 Task: In the Contact  ArianaAllen@Outlook.com, Log Call and save with description: 'Engaged in a call with a potential client seeking a tailored solution.'; Select call outcome: 'Busy '; Select call Direction: Inbound; Add date: '25 July, 2023' and time 5:00:PM. Logged in from softage.1@softage.net
Action: Mouse moved to (107, 67)
Screenshot: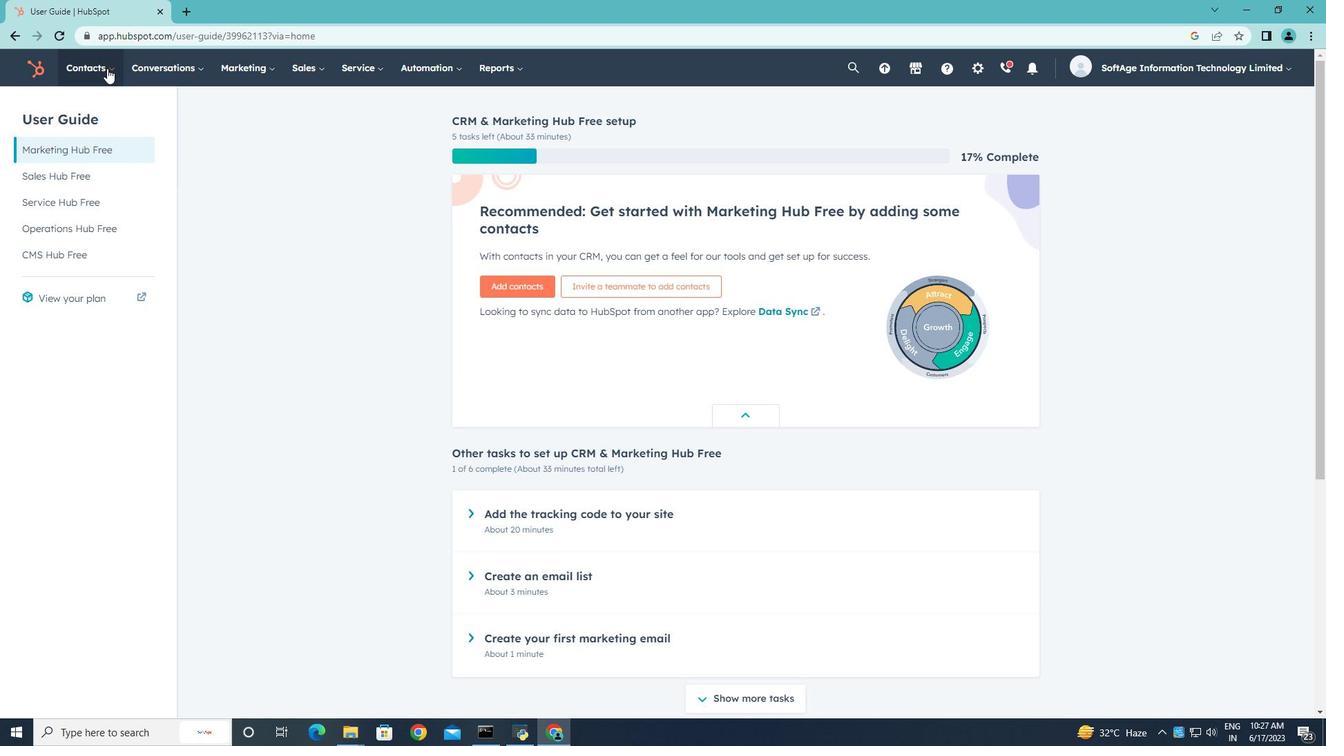 
Action: Mouse pressed left at (107, 67)
Screenshot: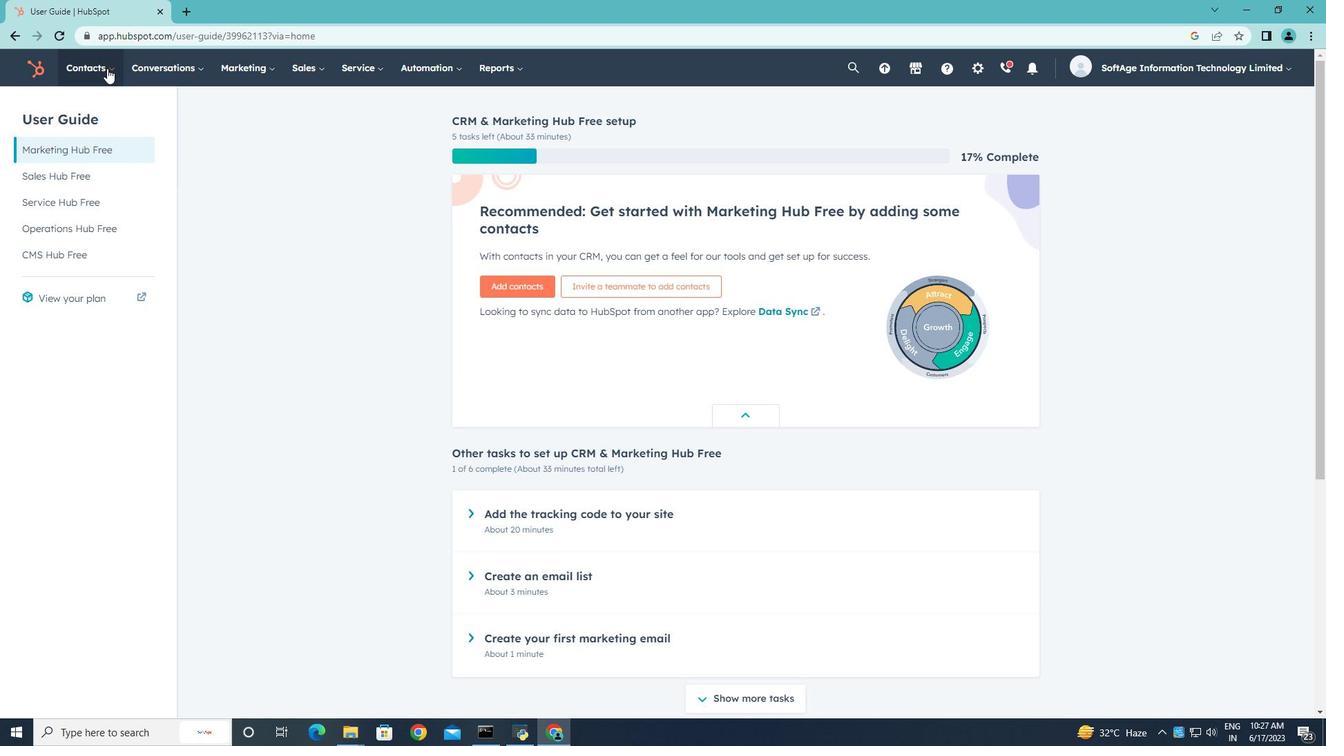 
Action: Mouse moved to (102, 105)
Screenshot: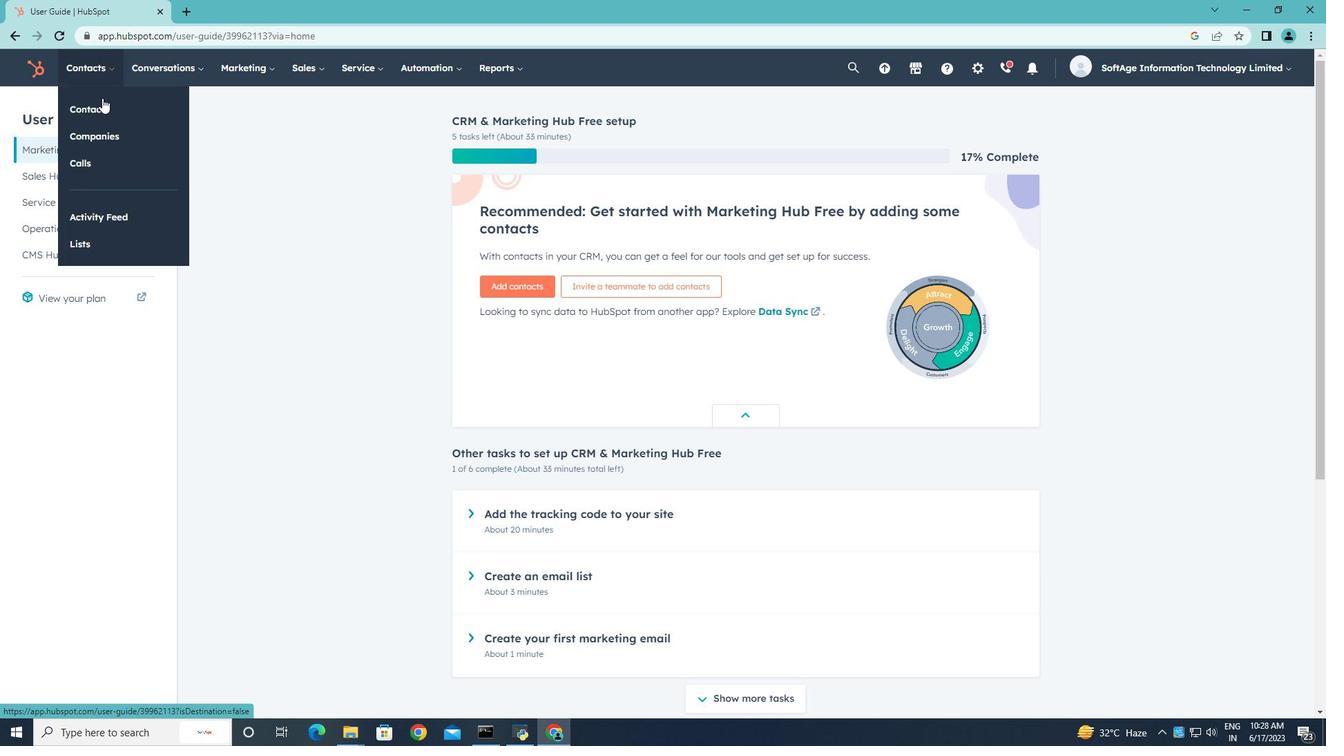 
Action: Mouse pressed left at (102, 105)
Screenshot: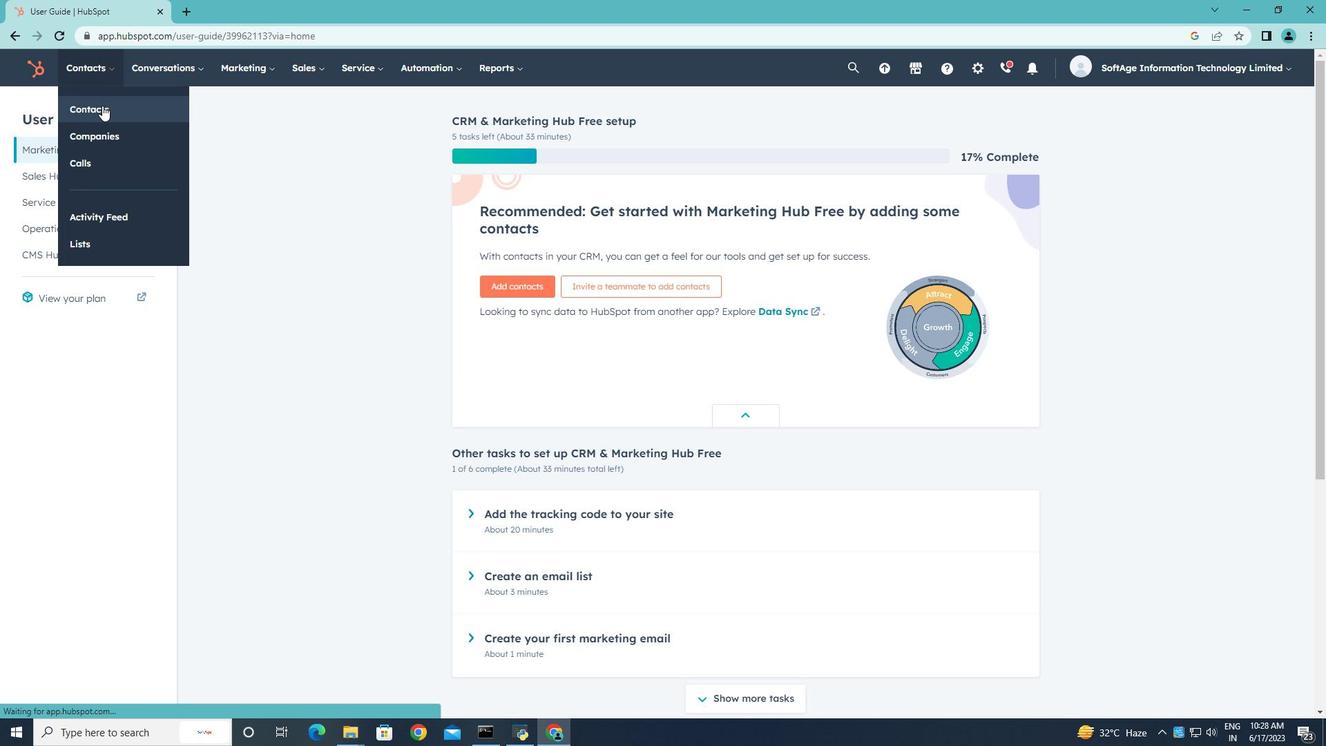 
Action: Mouse moved to (93, 225)
Screenshot: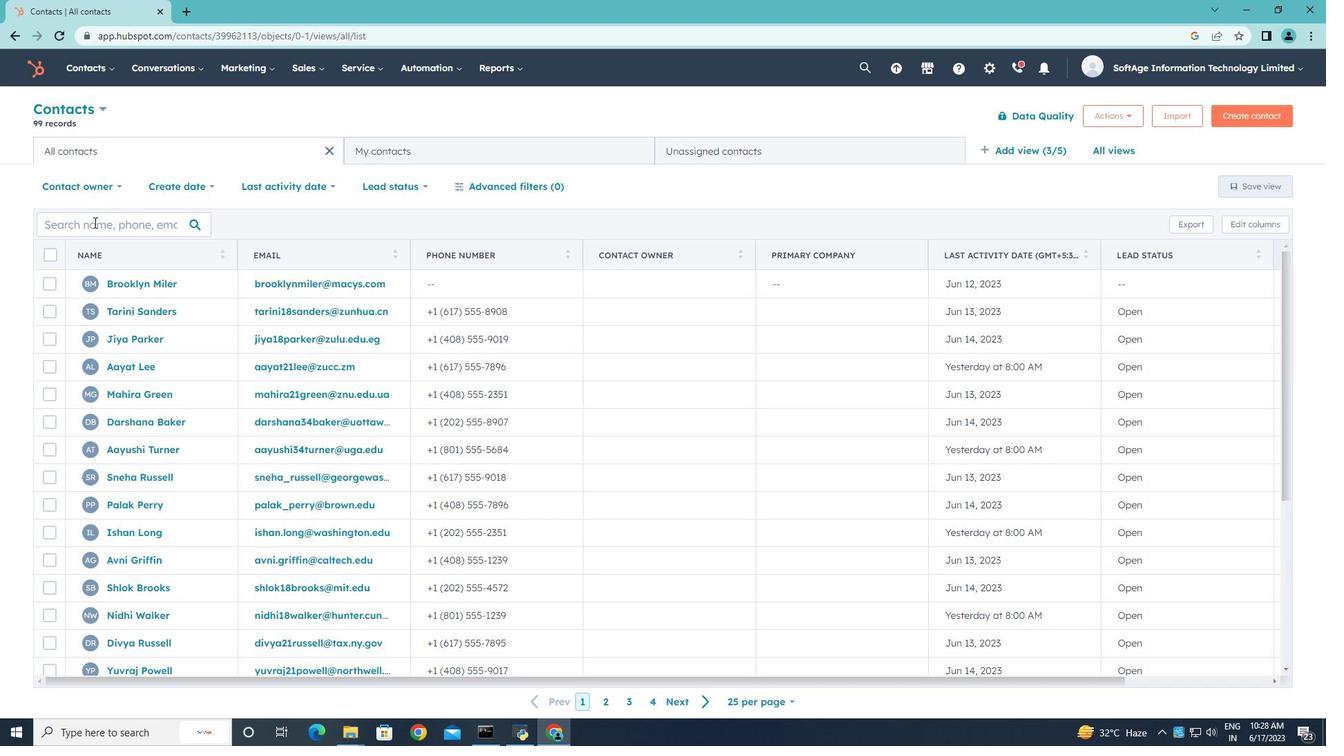 
Action: Mouse pressed left at (93, 225)
Screenshot: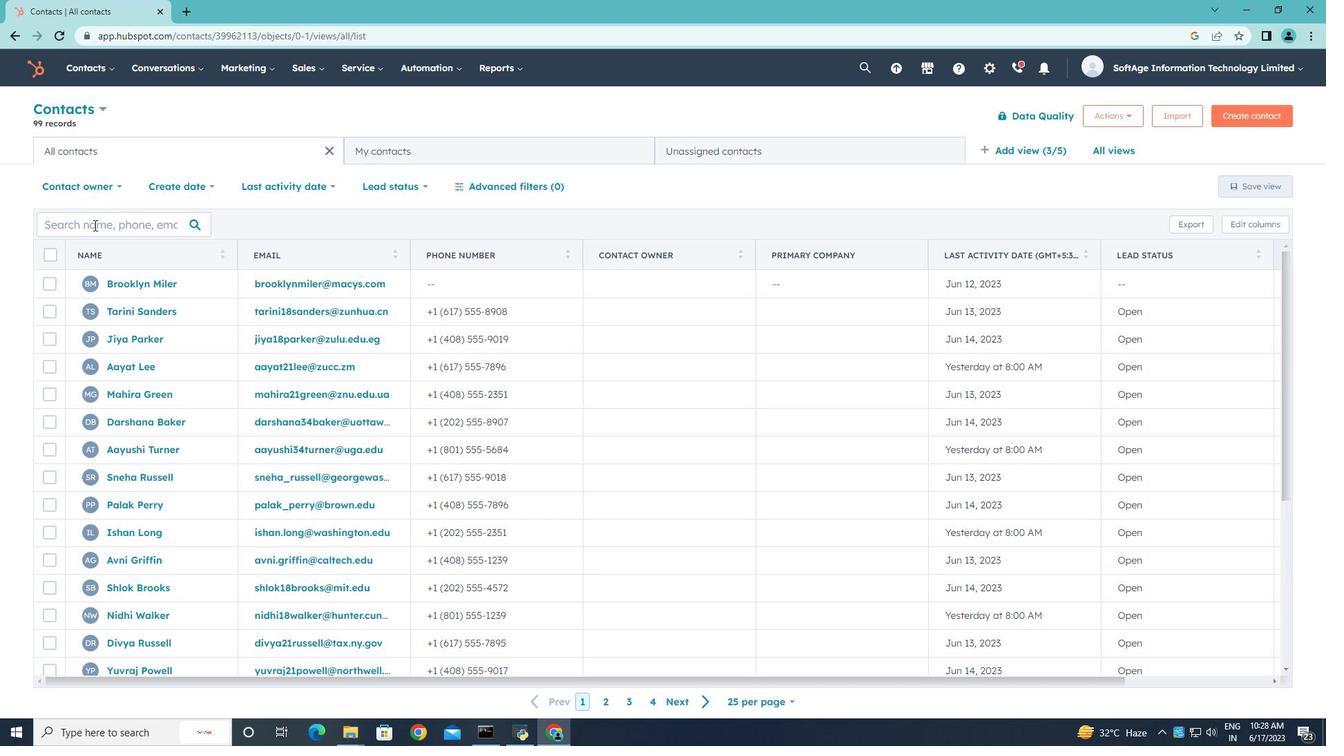 
Action: Key pressed <Key.shift>Ariana<Key.shift>Allen<Key.shift>@<Key.shift>Outlook.com
Screenshot: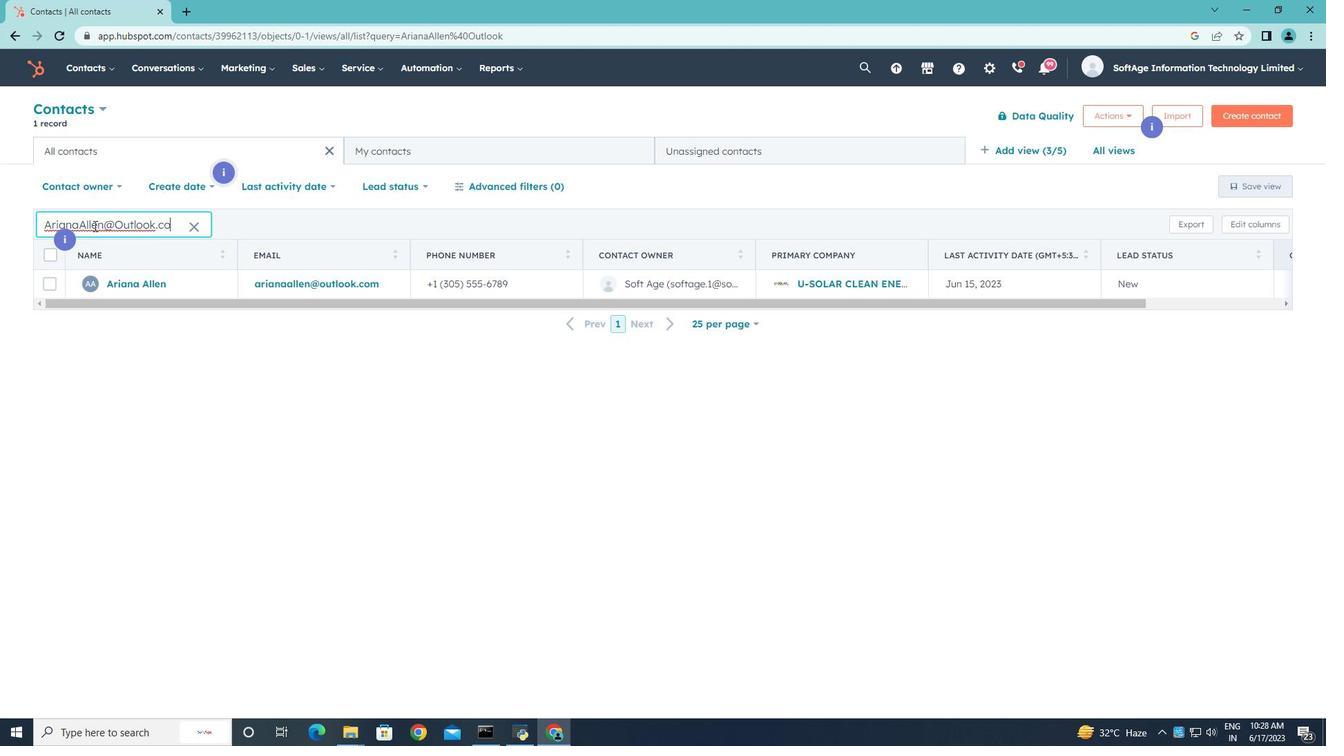 
Action: Mouse moved to (134, 281)
Screenshot: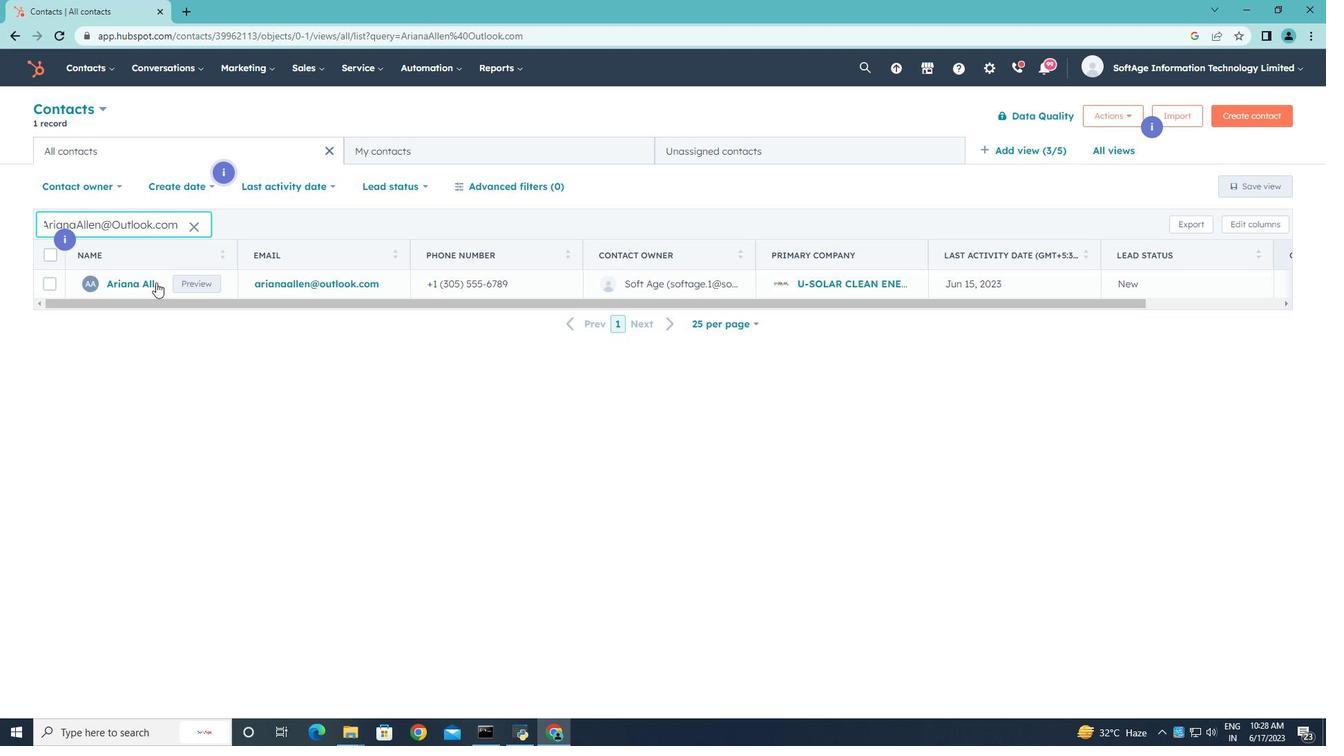 
Action: Mouse pressed left at (134, 281)
Screenshot: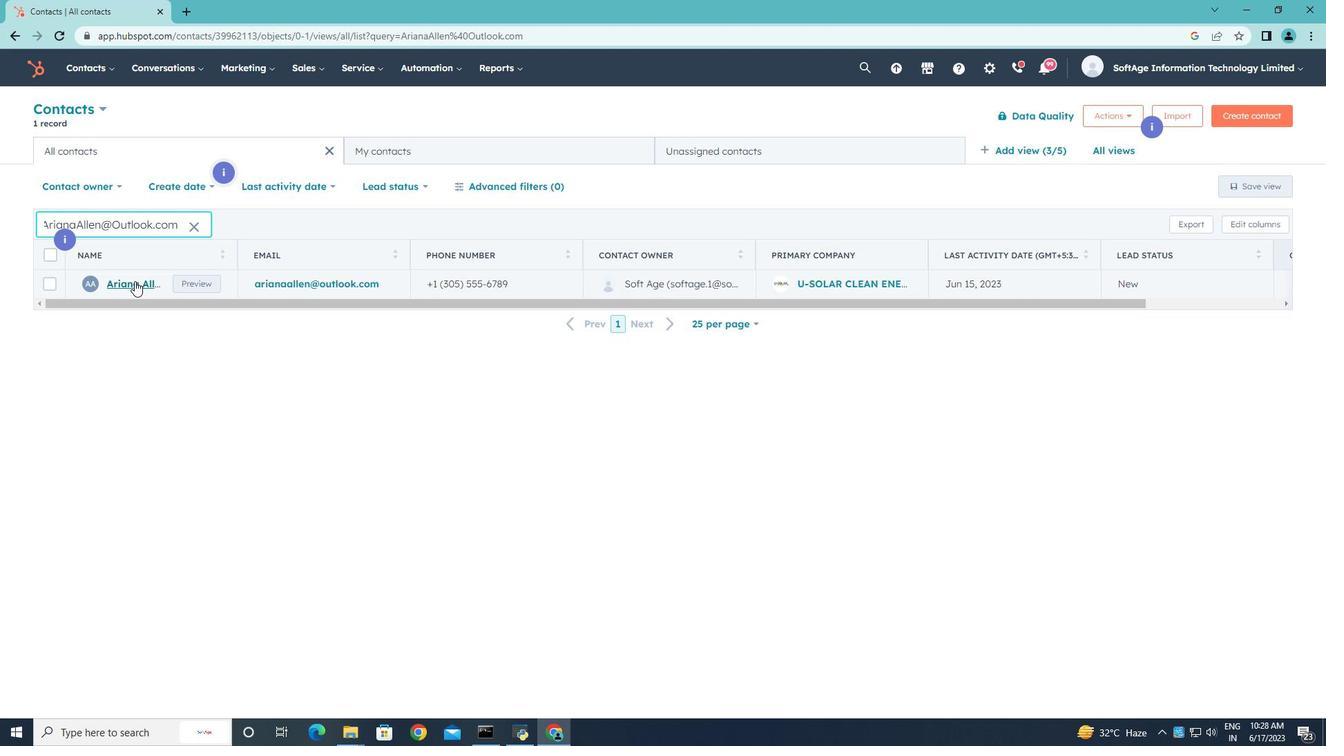 
Action: Mouse moved to (265, 247)
Screenshot: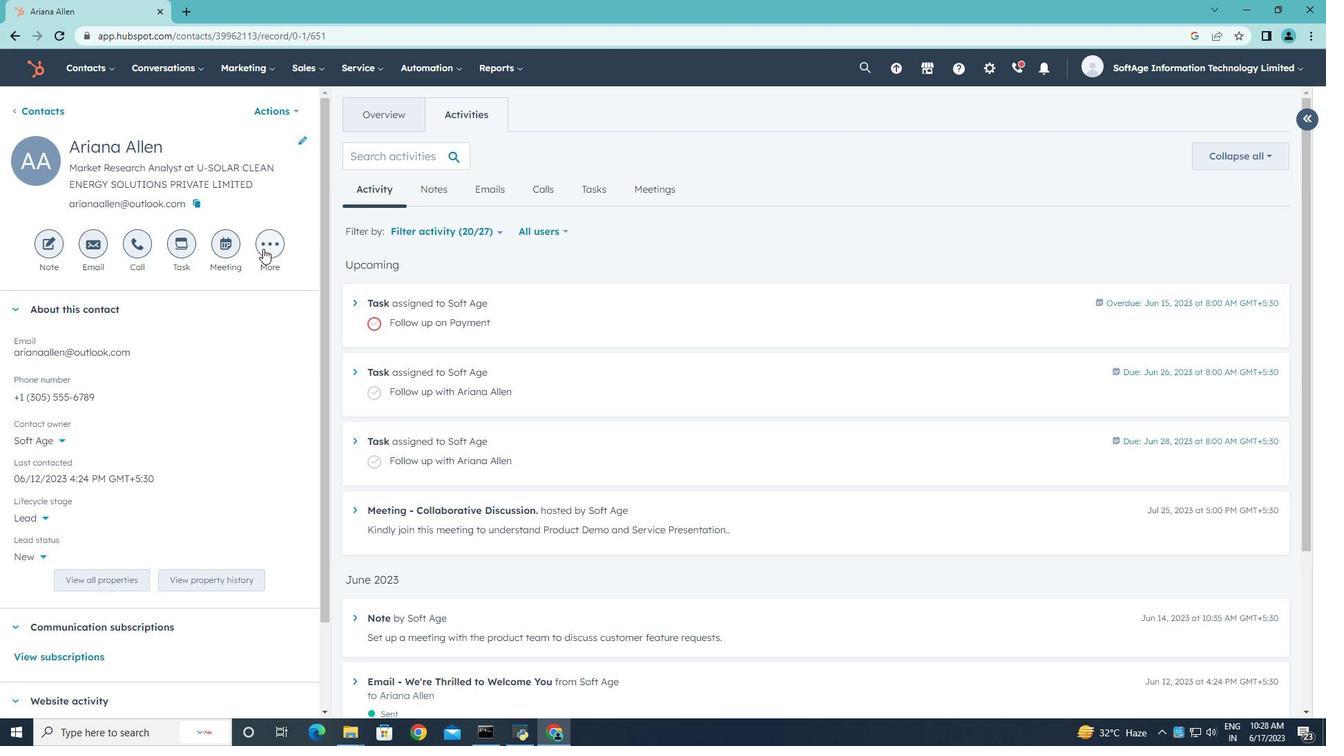 
Action: Mouse pressed left at (265, 247)
Screenshot: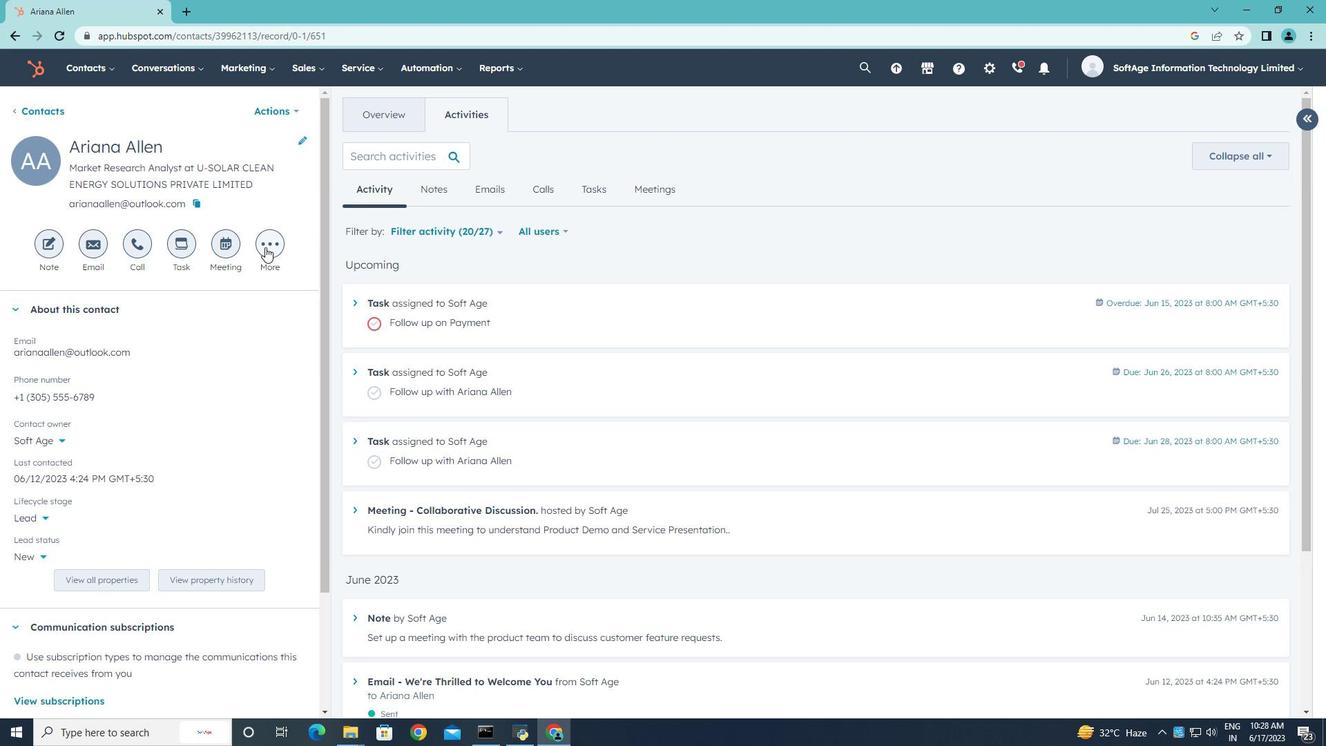 
Action: Mouse moved to (245, 361)
Screenshot: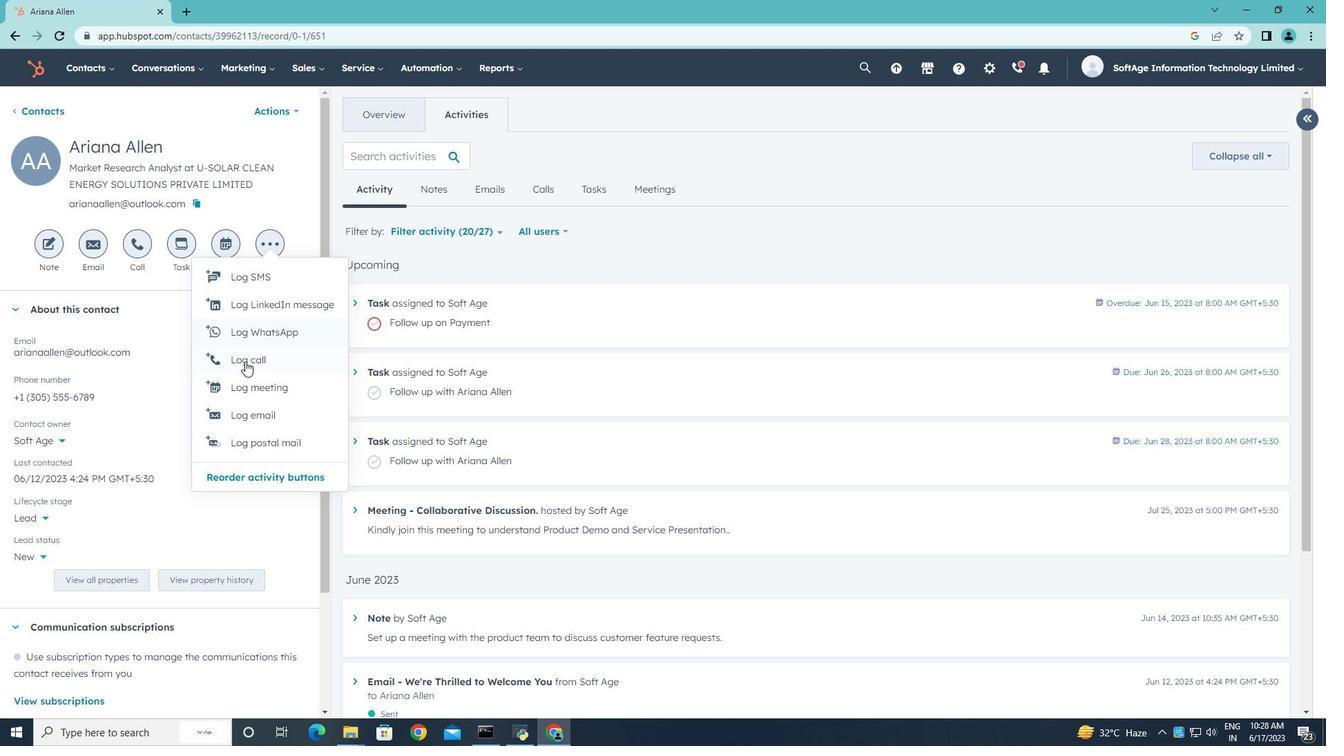
Action: Mouse pressed left at (245, 361)
Screenshot: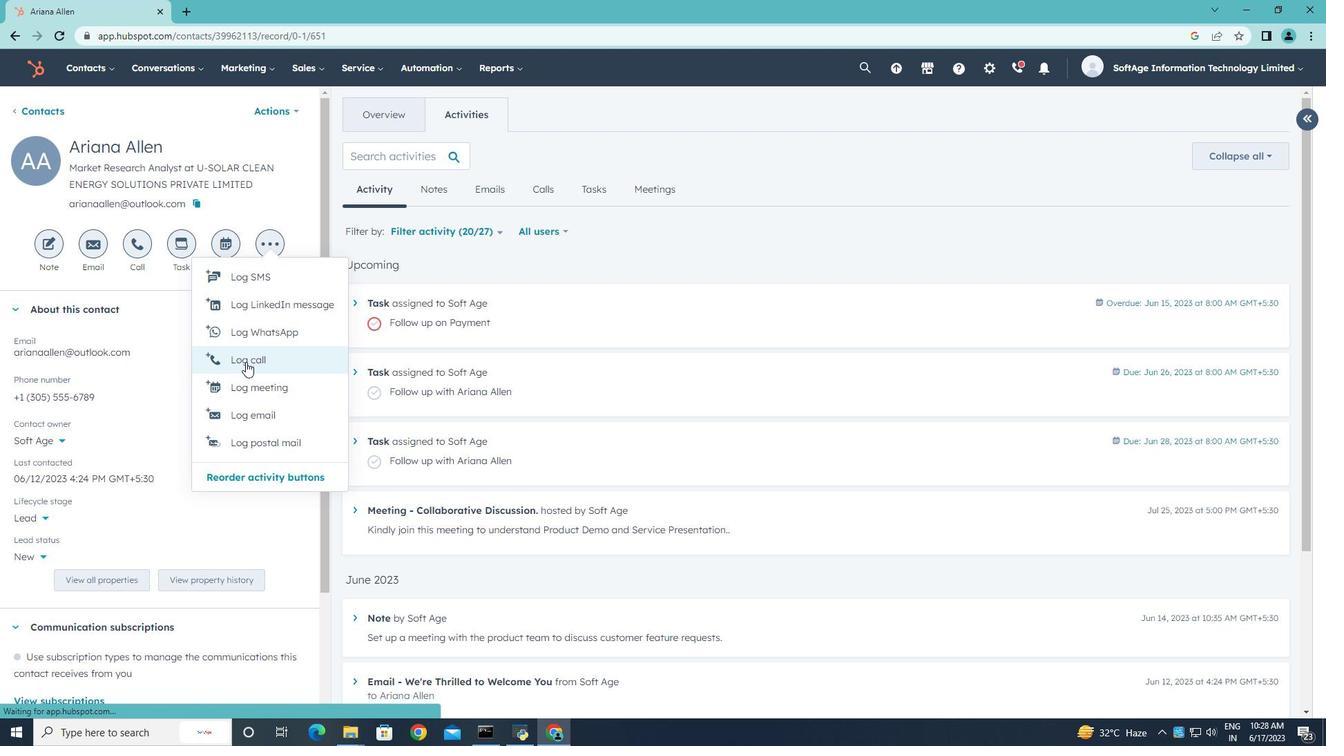 
Action: Key pressed <Key.shift>Engages<Key.backspace>d<Key.space>in<Key.space>a<Key.space>call<Key.space>with<Key.space>a<Key.space>potential<Key.space>client<Key.space>seeking<Key.space>a<Key.space>tailored<Key.space>solution.
Screenshot: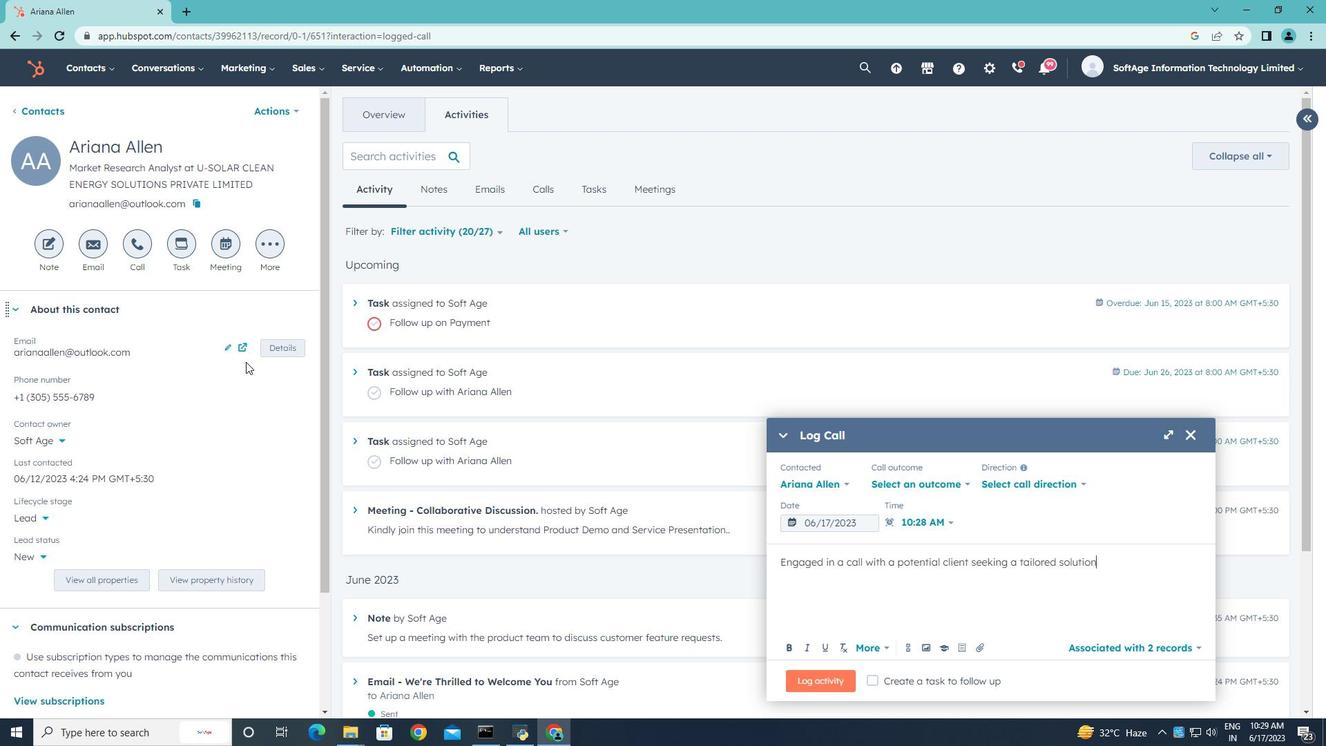 
Action: Mouse moved to (967, 484)
Screenshot: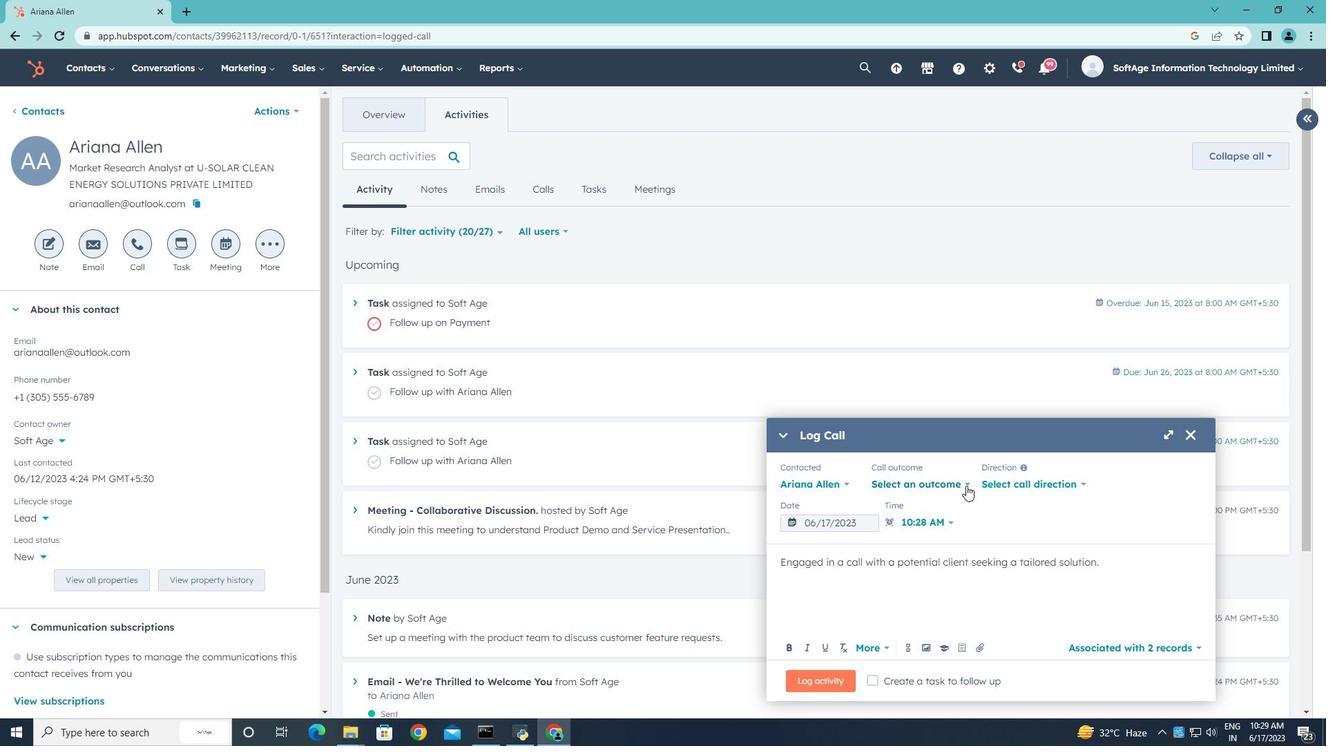 
Action: Mouse pressed left at (967, 484)
Screenshot: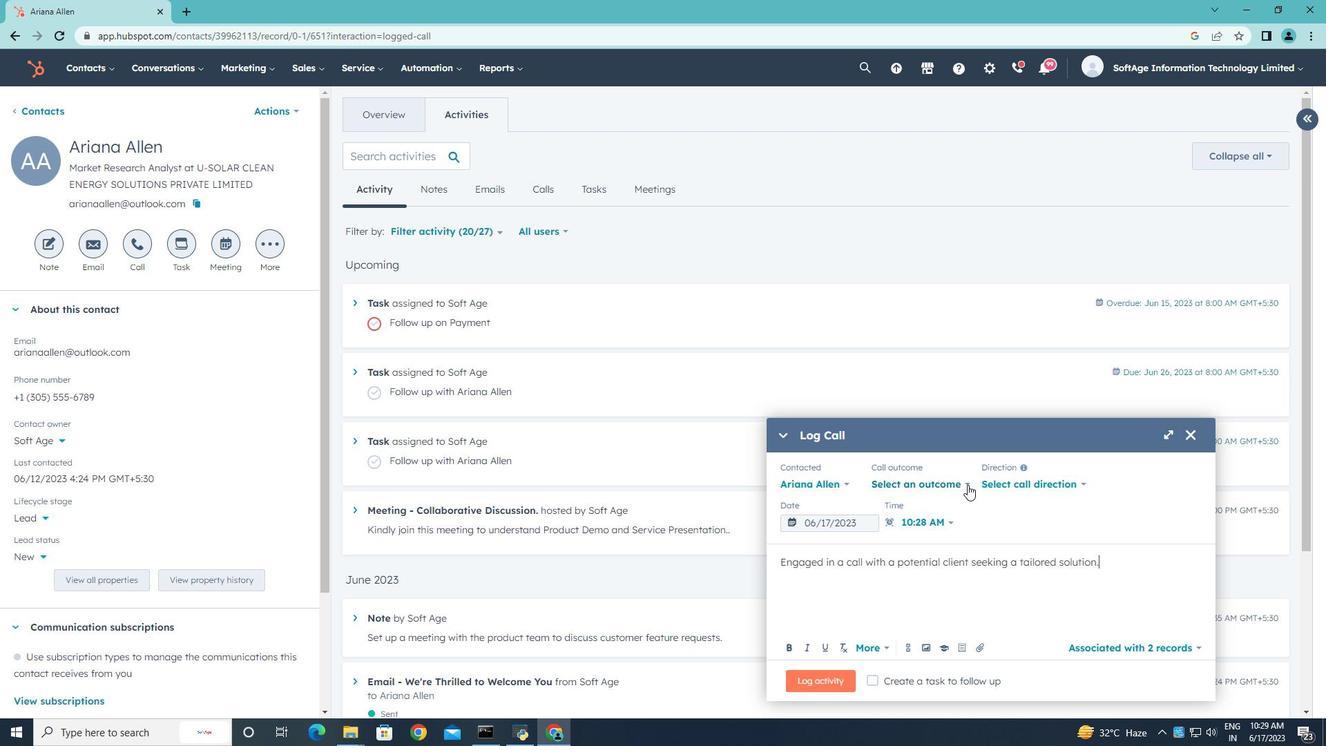 
Action: Mouse moved to (943, 523)
Screenshot: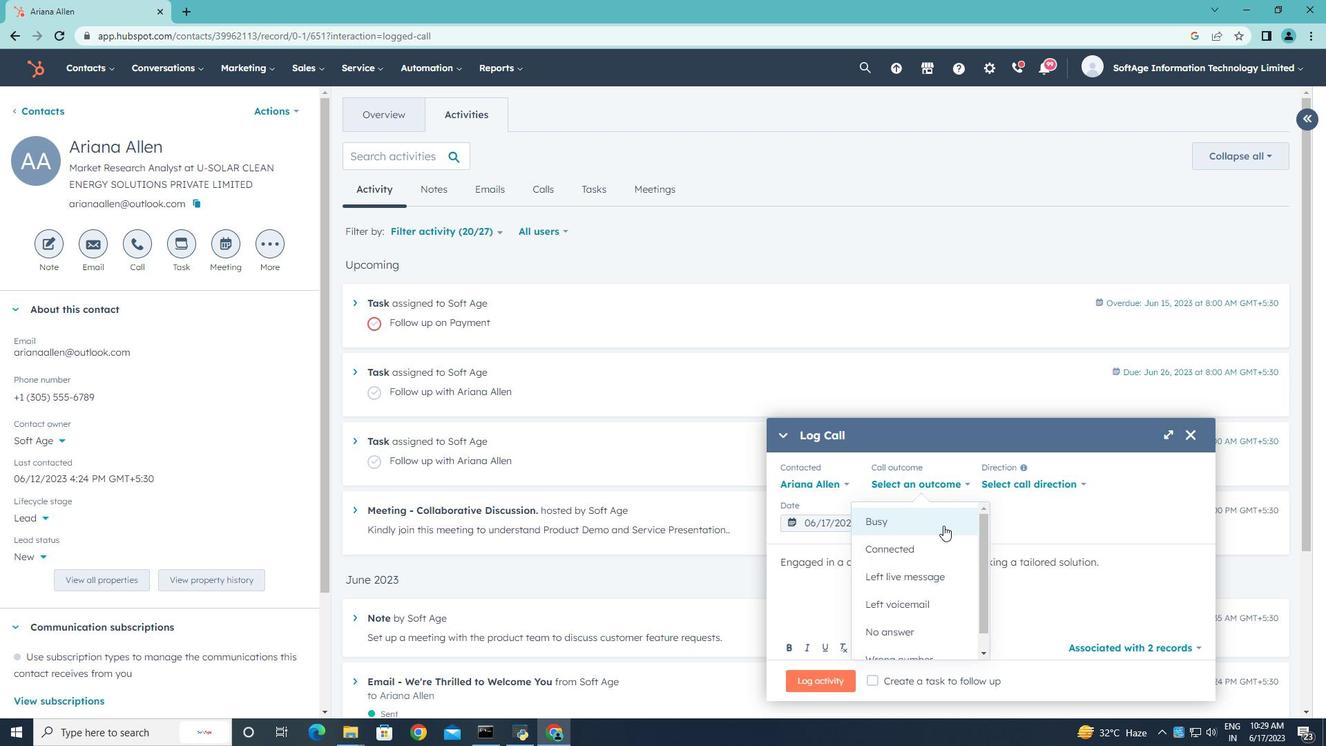 
Action: Mouse pressed left at (943, 523)
Screenshot: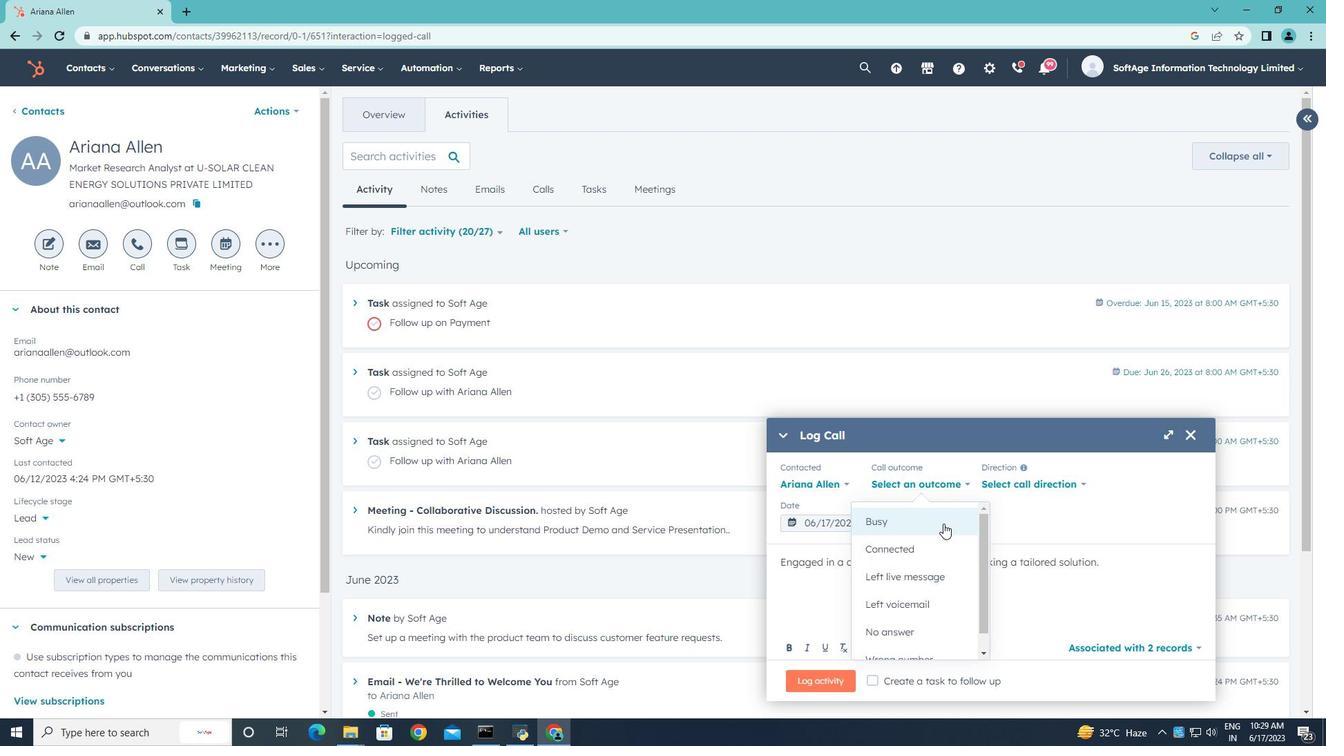 
Action: Mouse moved to (1014, 484)
Screenshot: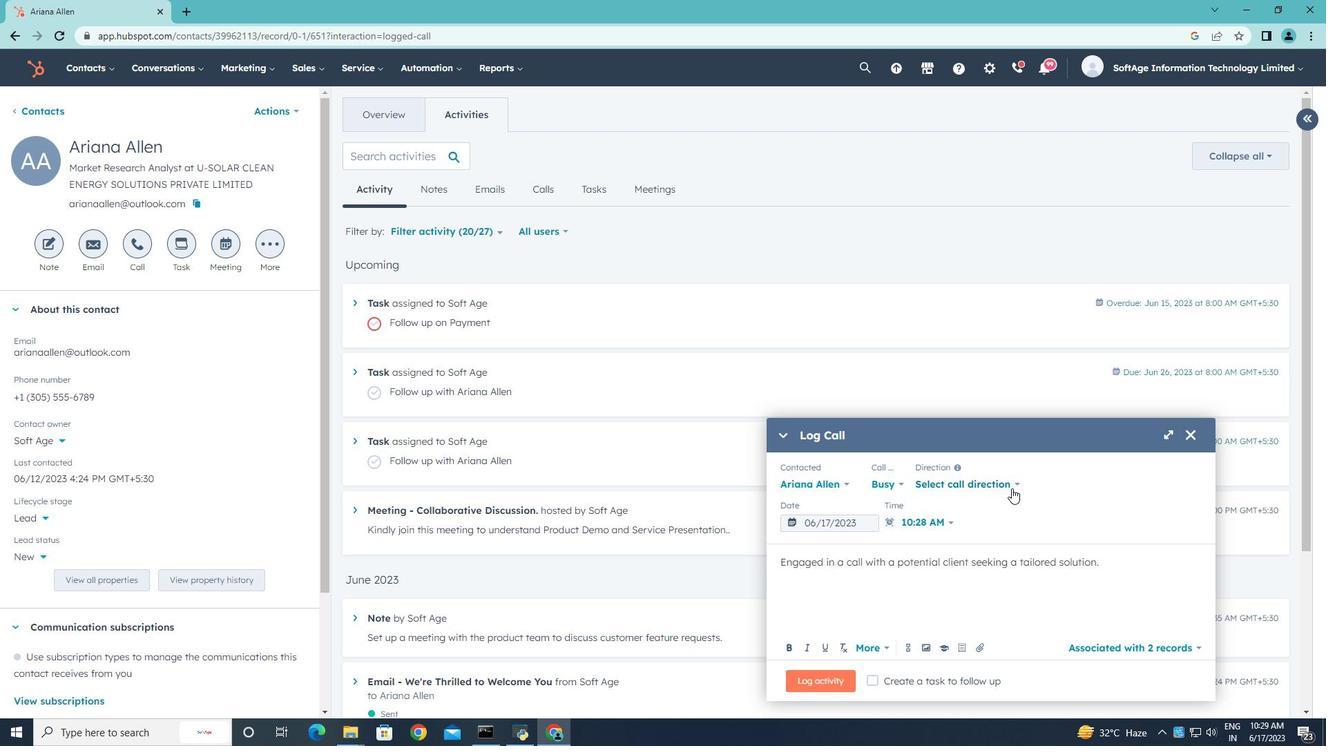 
Action: Mouse pressed left at (1014, 484)
Screenshot: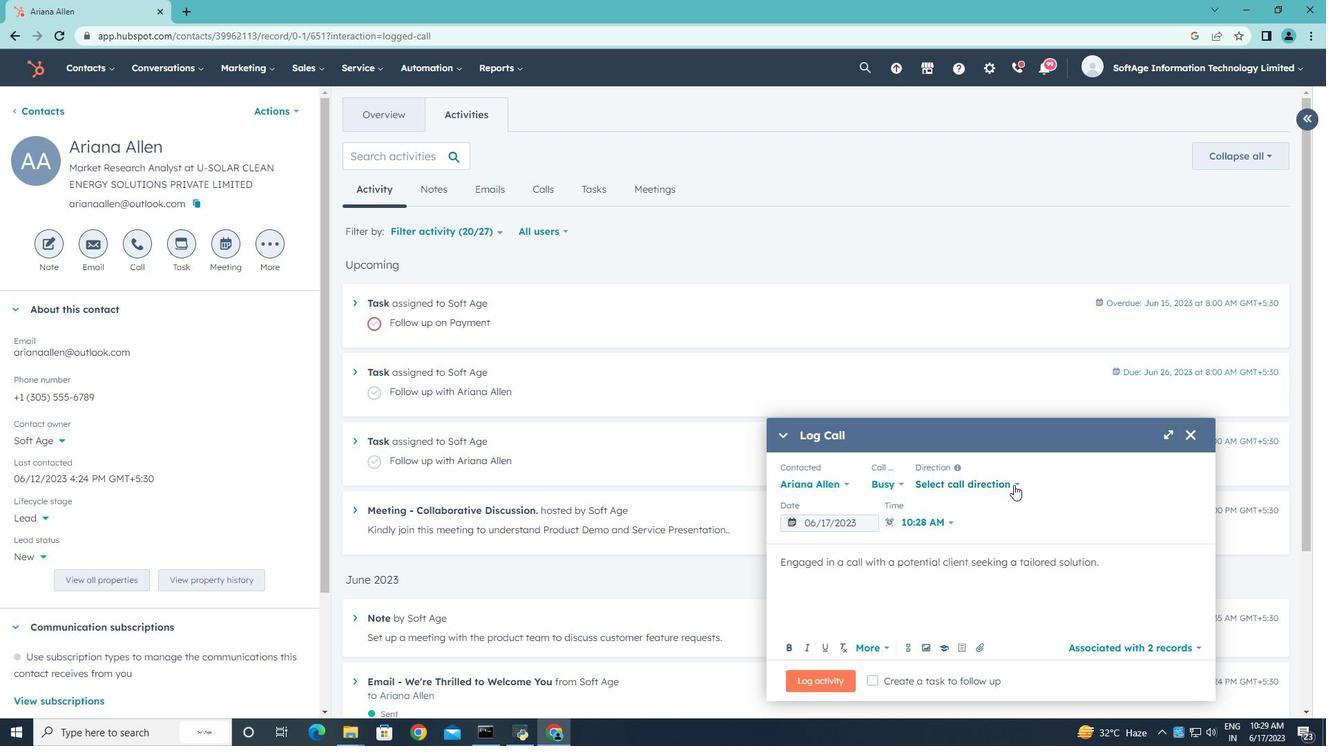 
Action: Mouse moved to (983, 520)
Screenshot: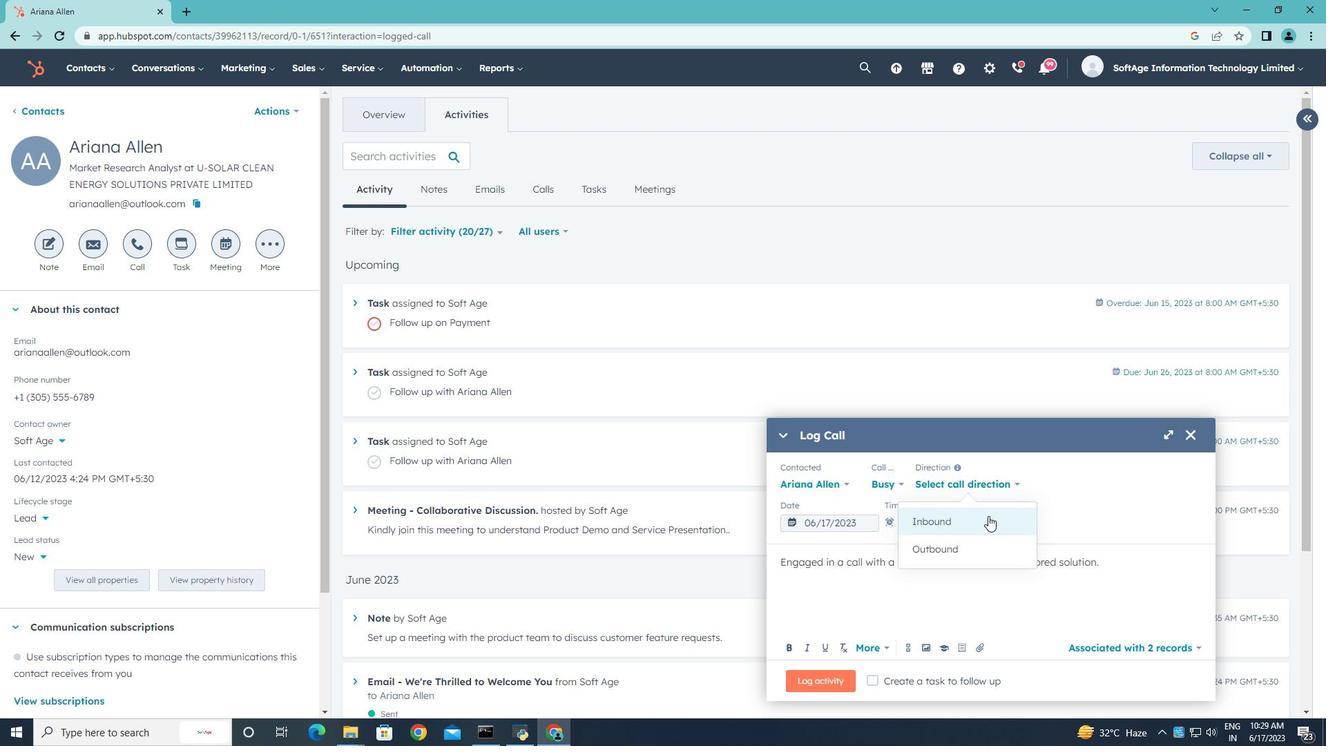 
Action: Mouse pressed left at (983, 520)
Screenshot: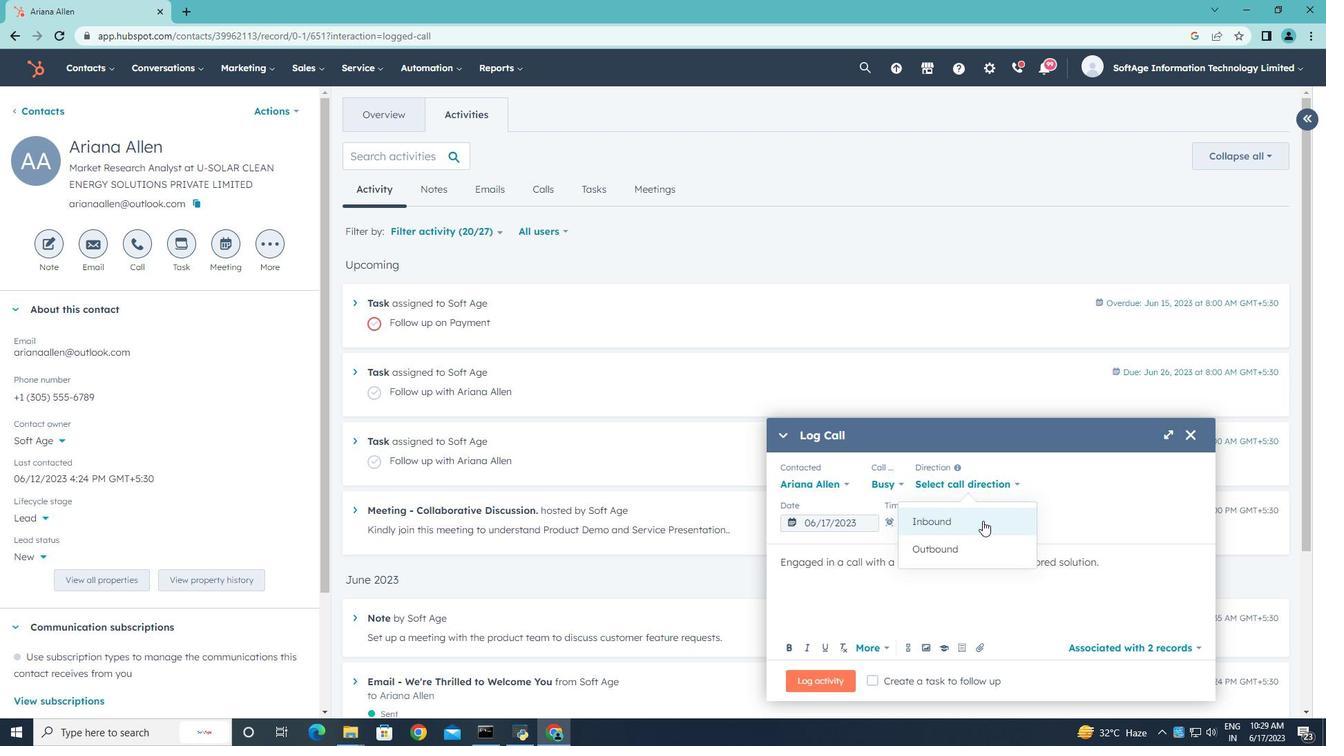 
Action: Mouse moved to (1075, 485)
Screenshot: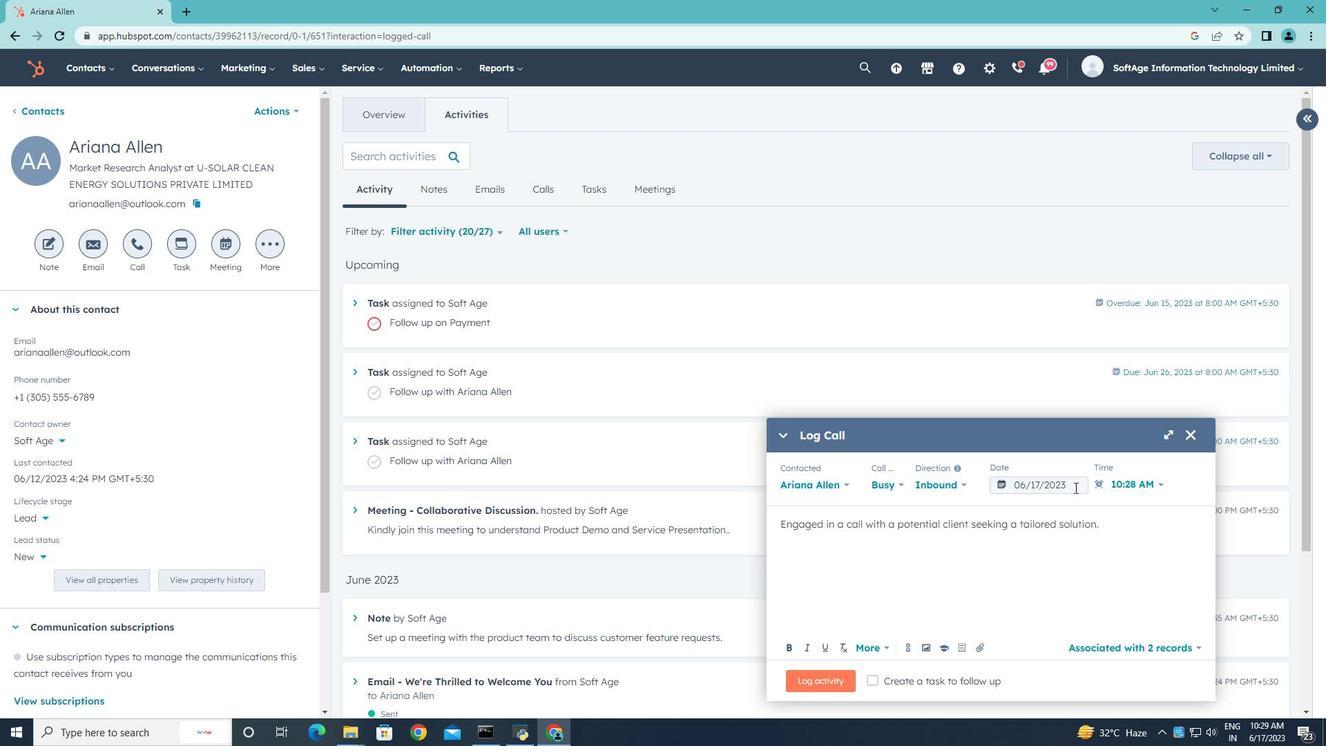 
Action: Mouse pressed left at (1075, 485)
Screenshot: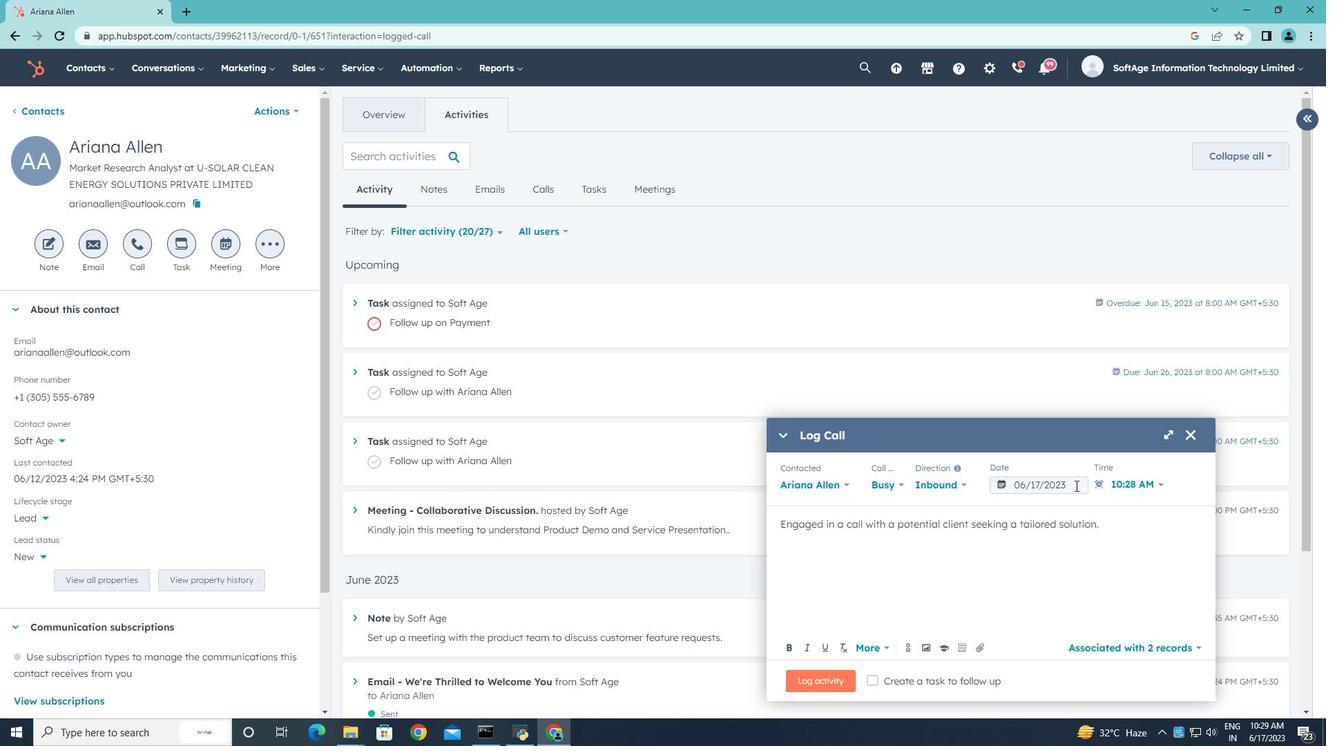 
Action: Mouse moved to (1171, 263)
Screenshot: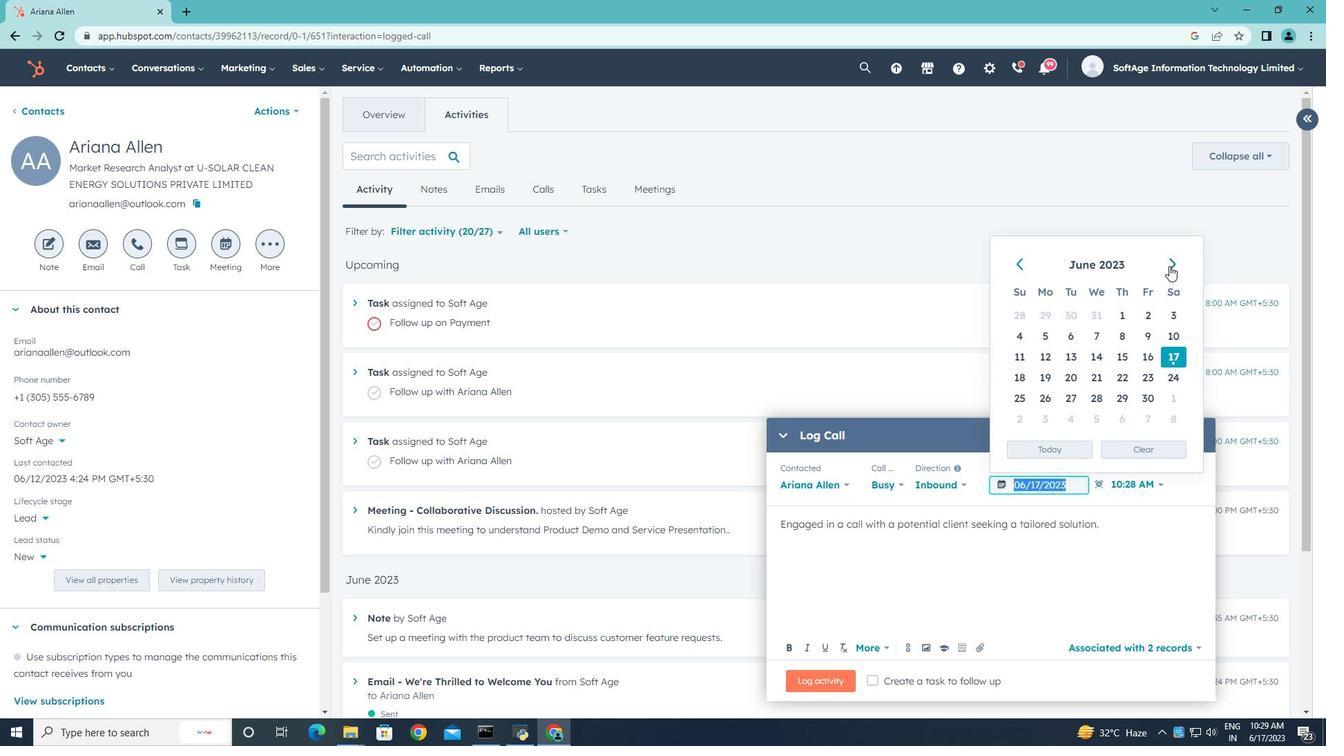 
Action: Mouse pressed left at (1171, 263)
Screenshot: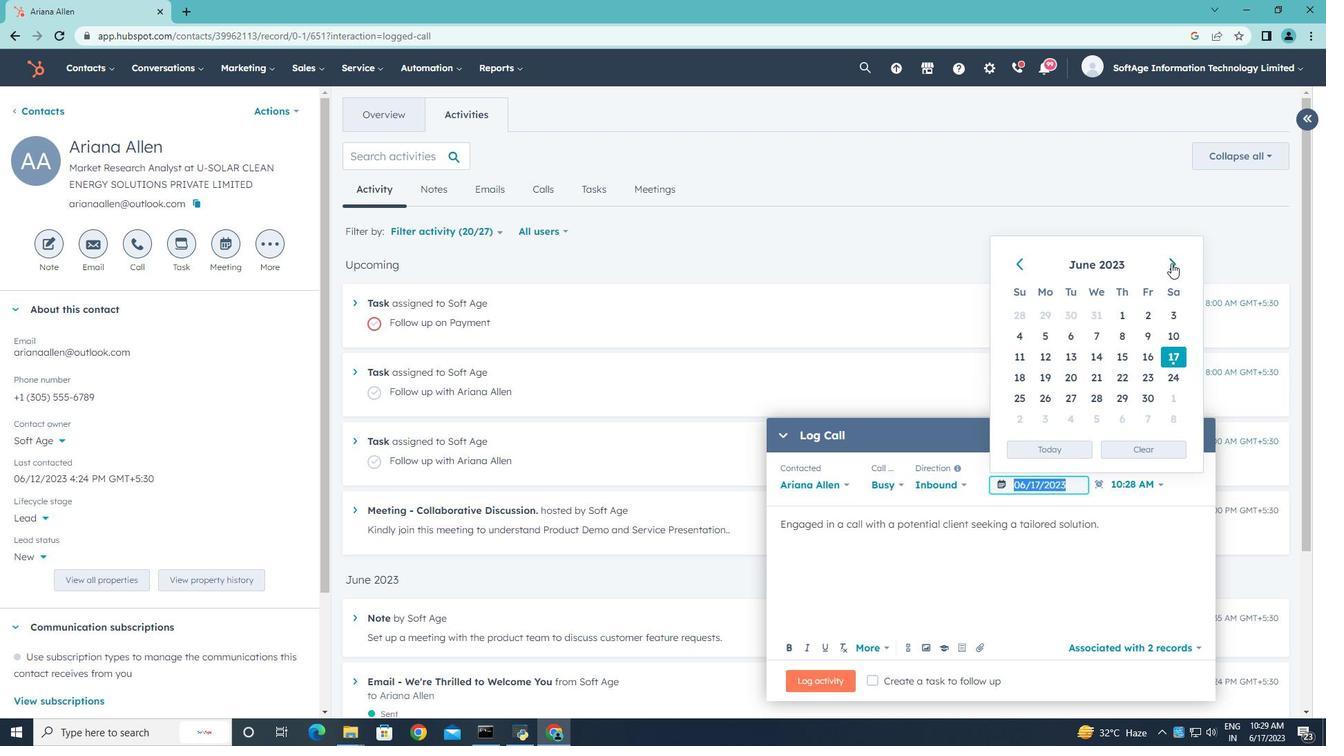 
Action: Mouse moved to (1068, 396)
Screenshot: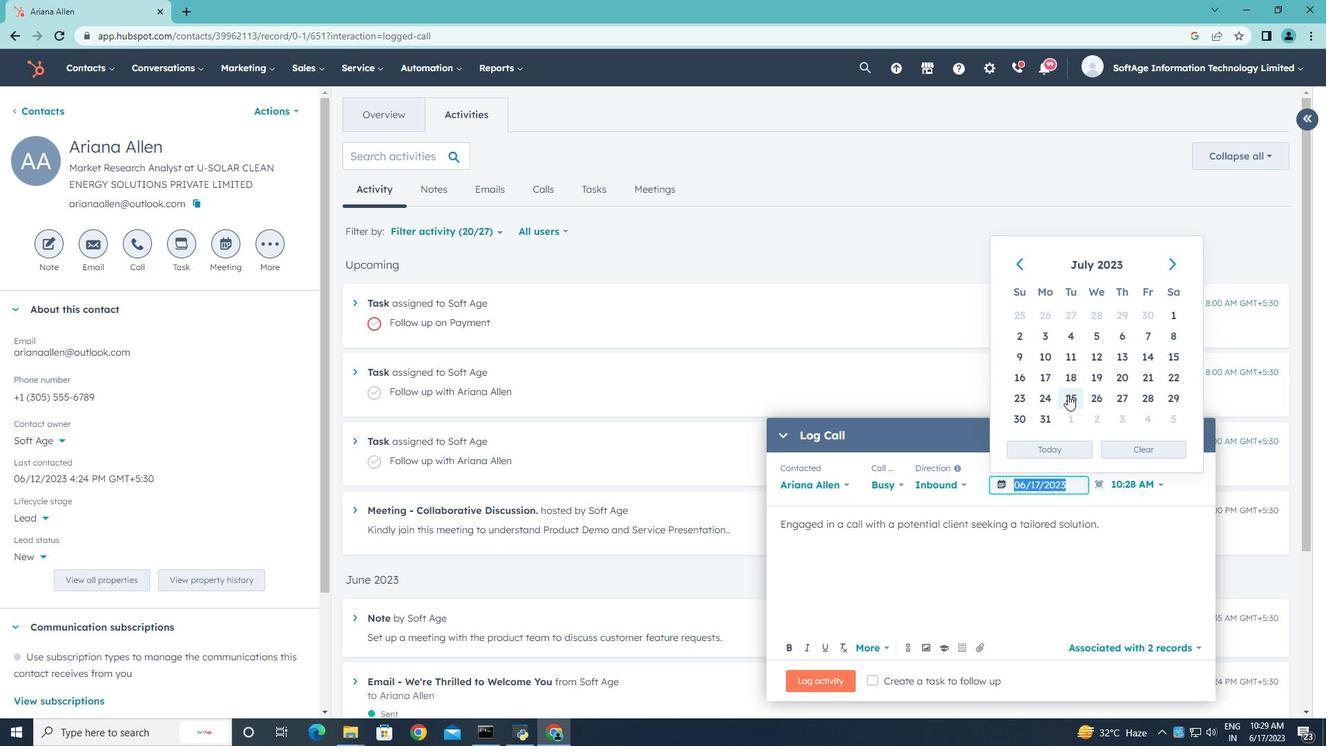 
Action: Mouse pressed left at (1068, 396)
Screenshot: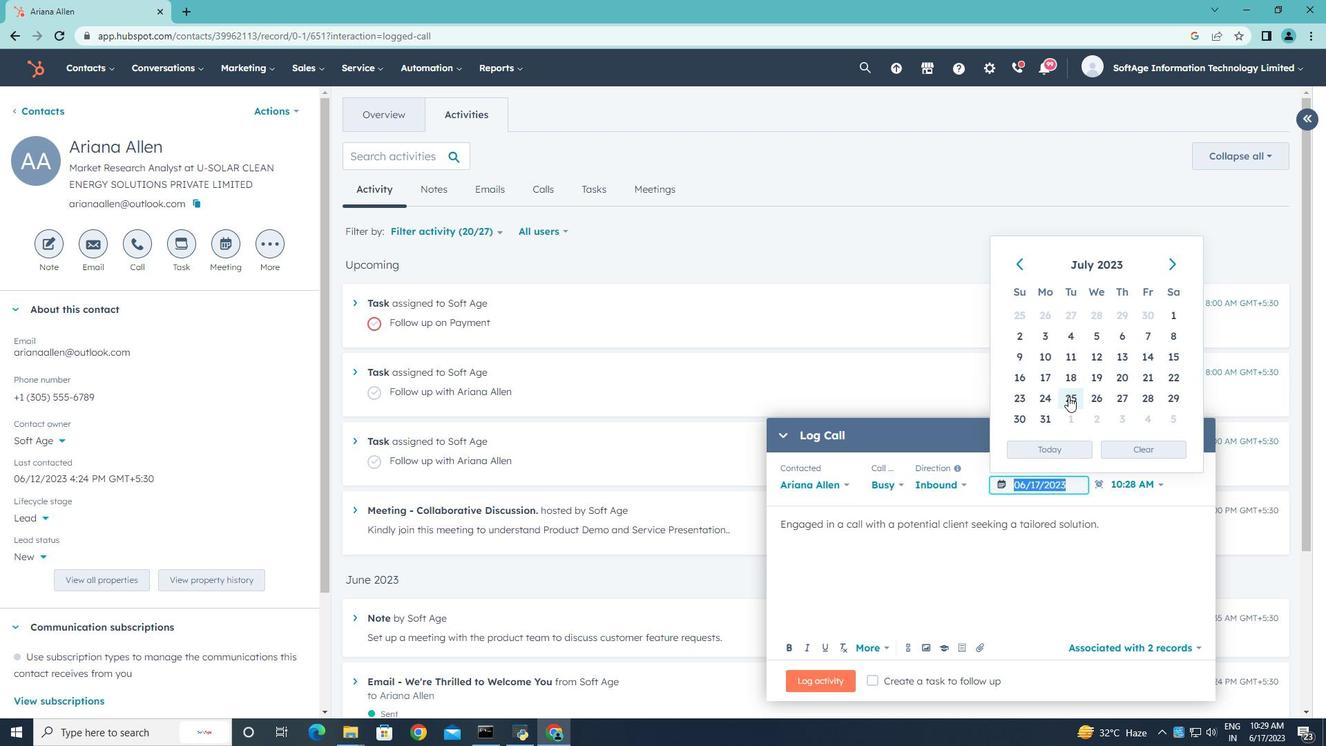
Action: Mouse moved to (1160, 484)
Screenshot: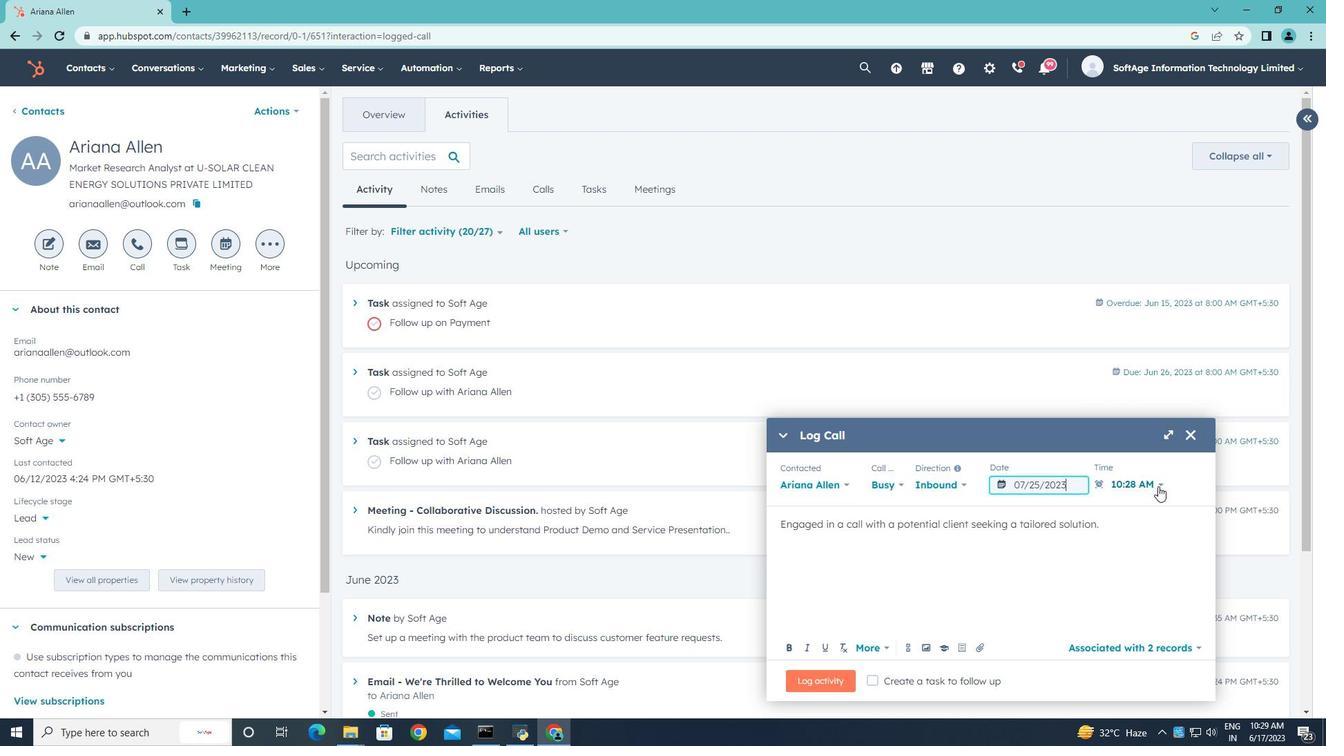 
Action: Mouse pressed left at (1160, 484)
Screenshot: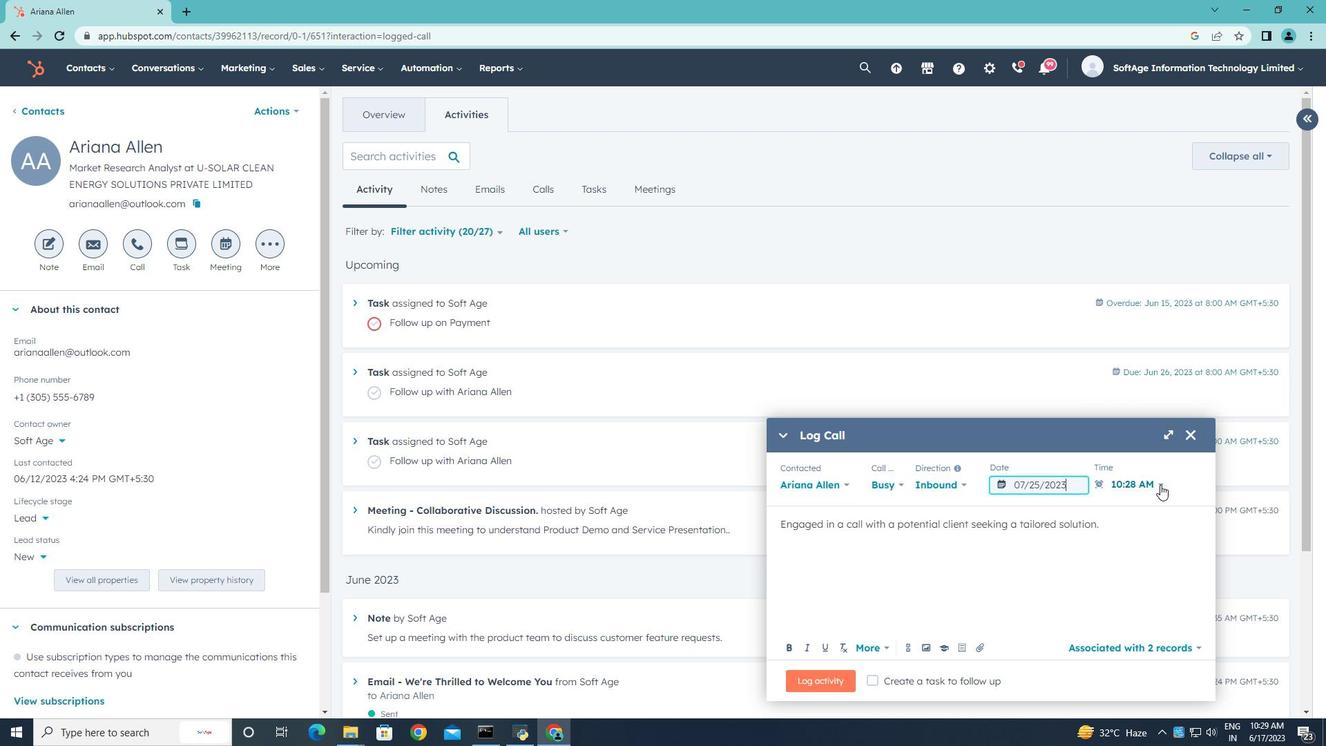 
Action: Mouse moved to (1143, 554)
Screenshot: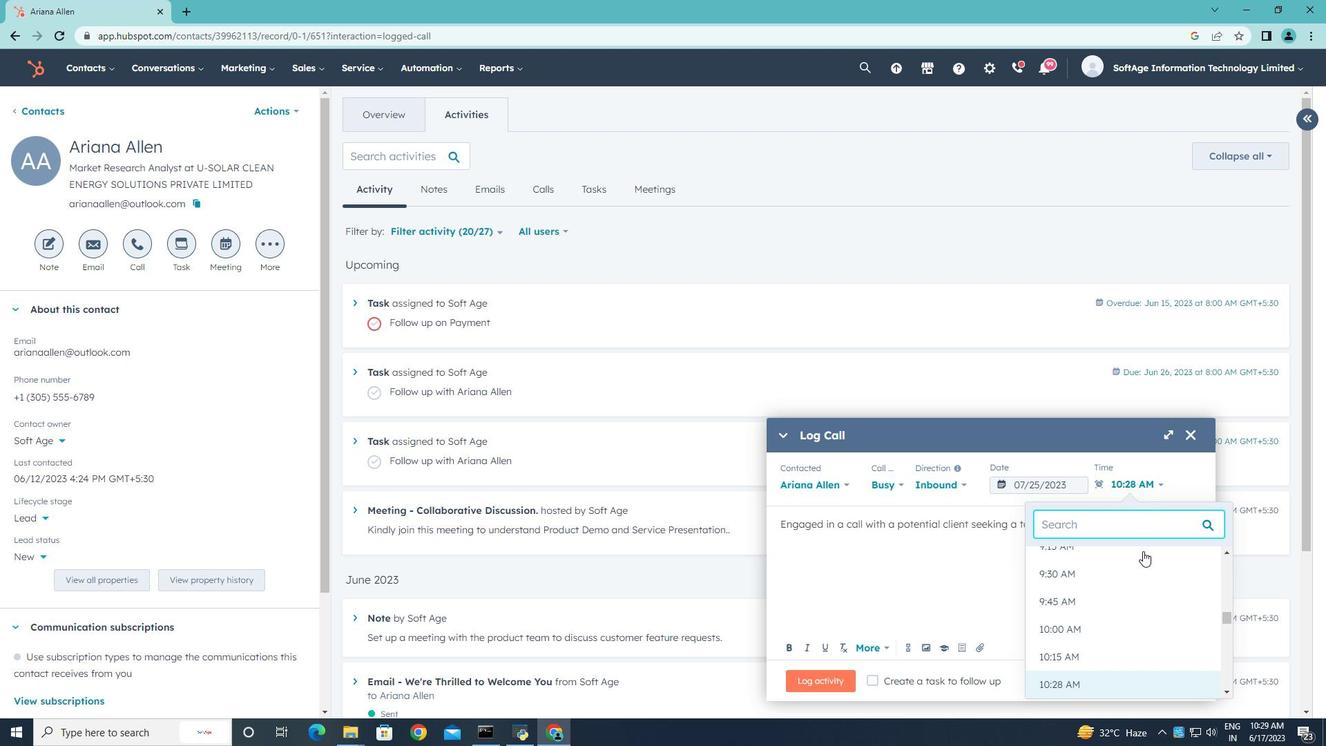 
Action: Mouse scrolled (1143, 553) with delta (0, 0)
Screenshot: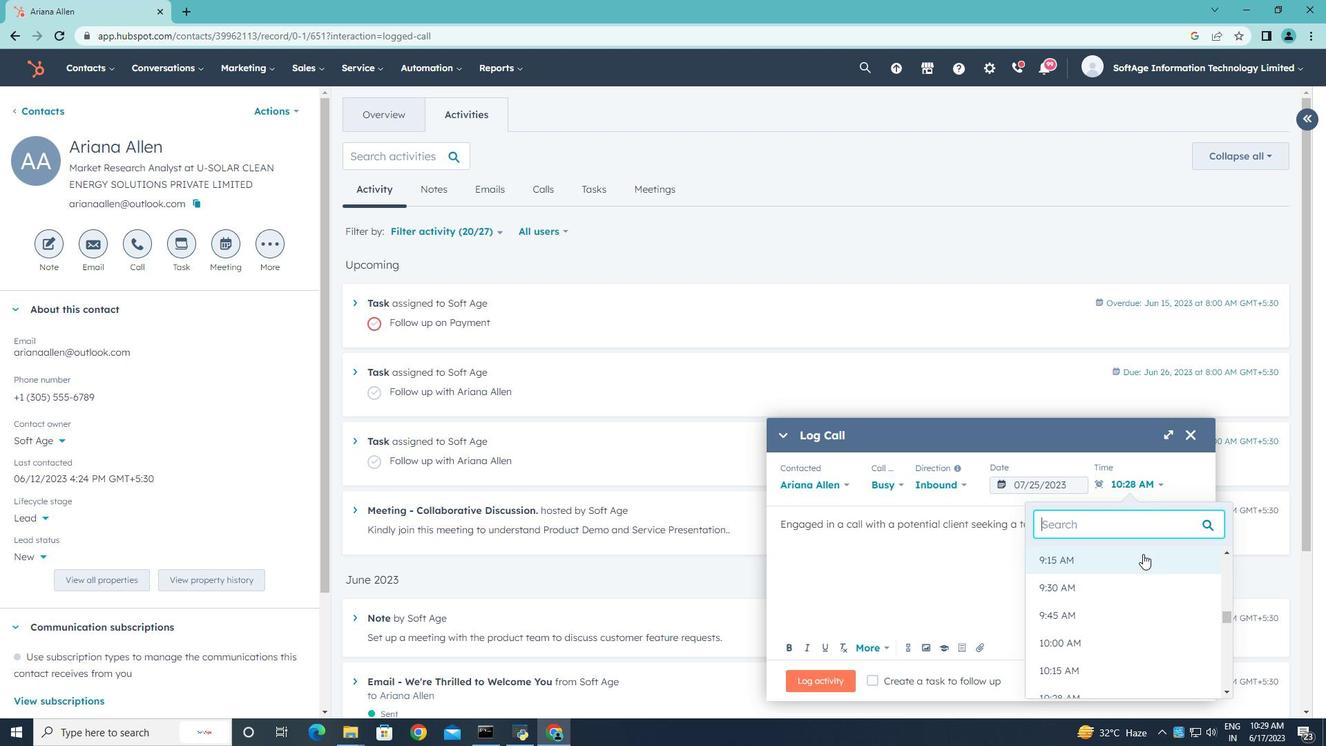 
Action: Mouse scrolled (1143, 553) with delta (0, 0)
Screenshot: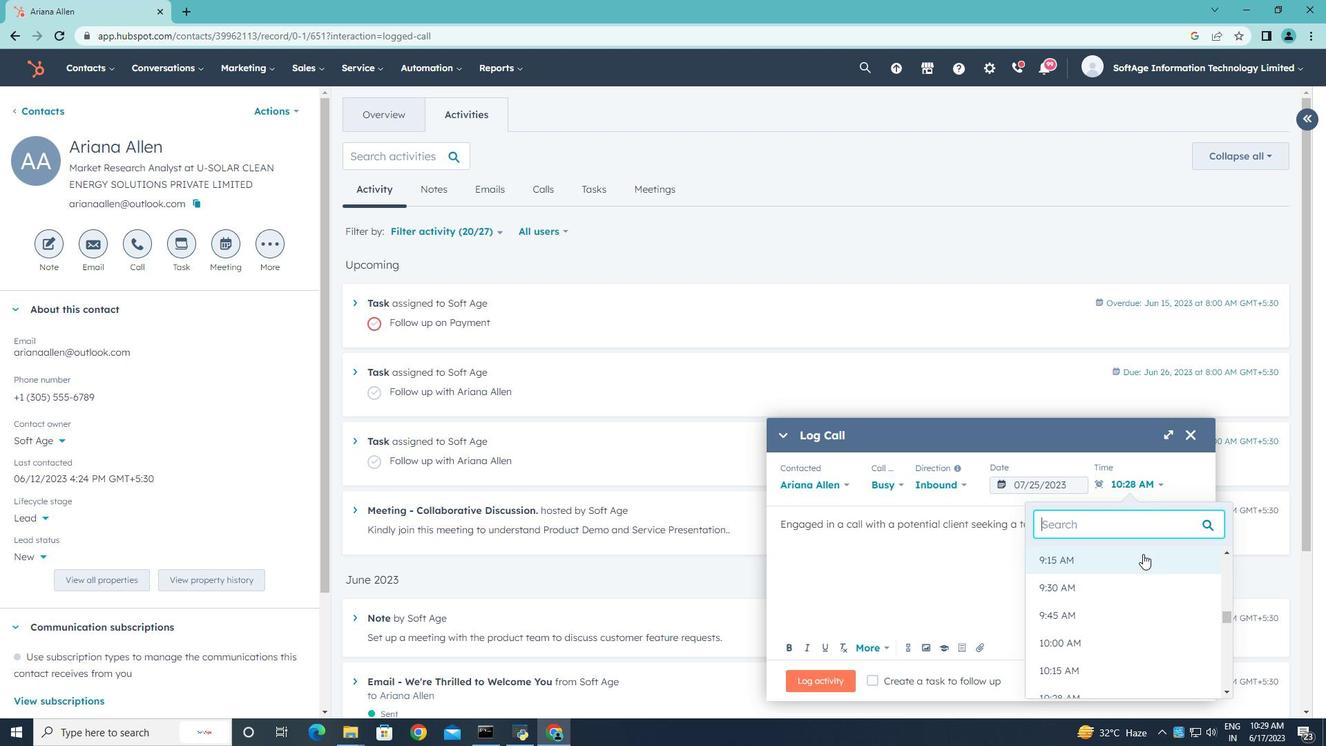 
Action: Mouse scrolled (1143, 553) with delta (0, 0)
Screenshot: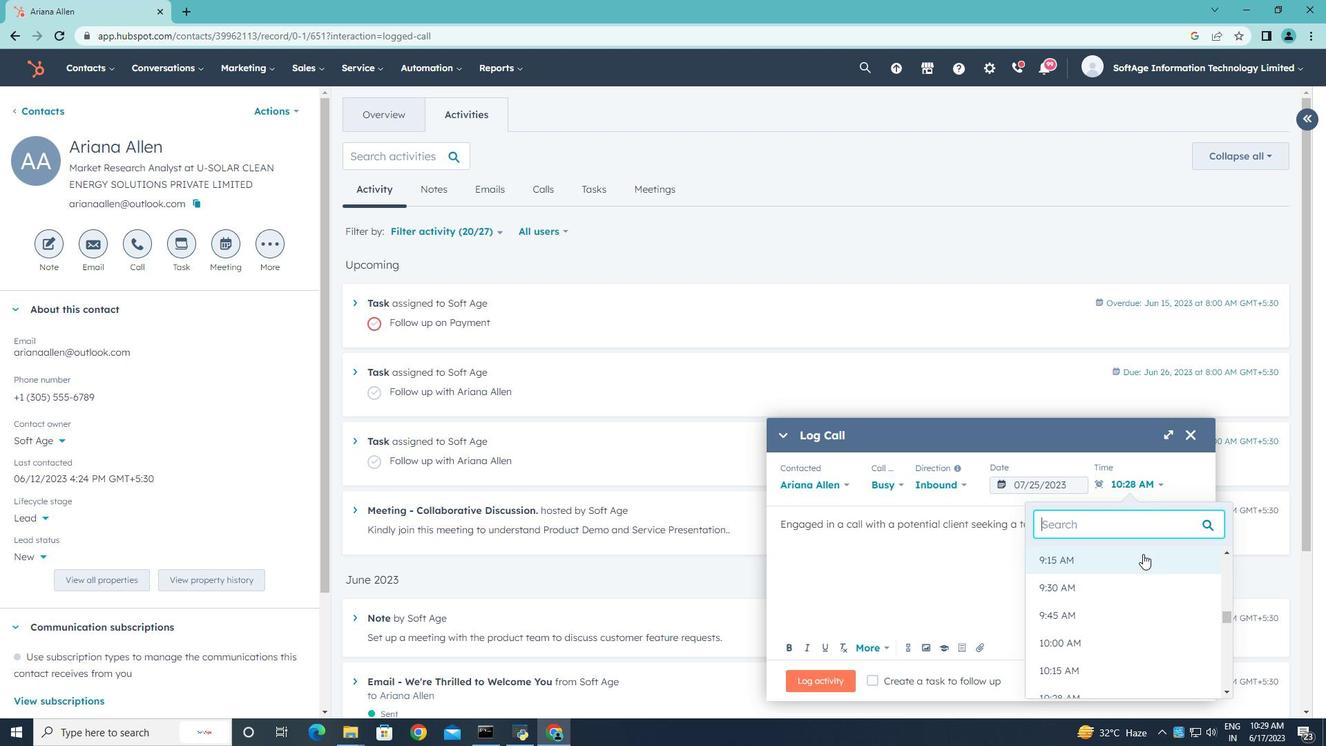 
Action: Mouse scrolled (1143, 553) with delta (0, 0)
Screenshot: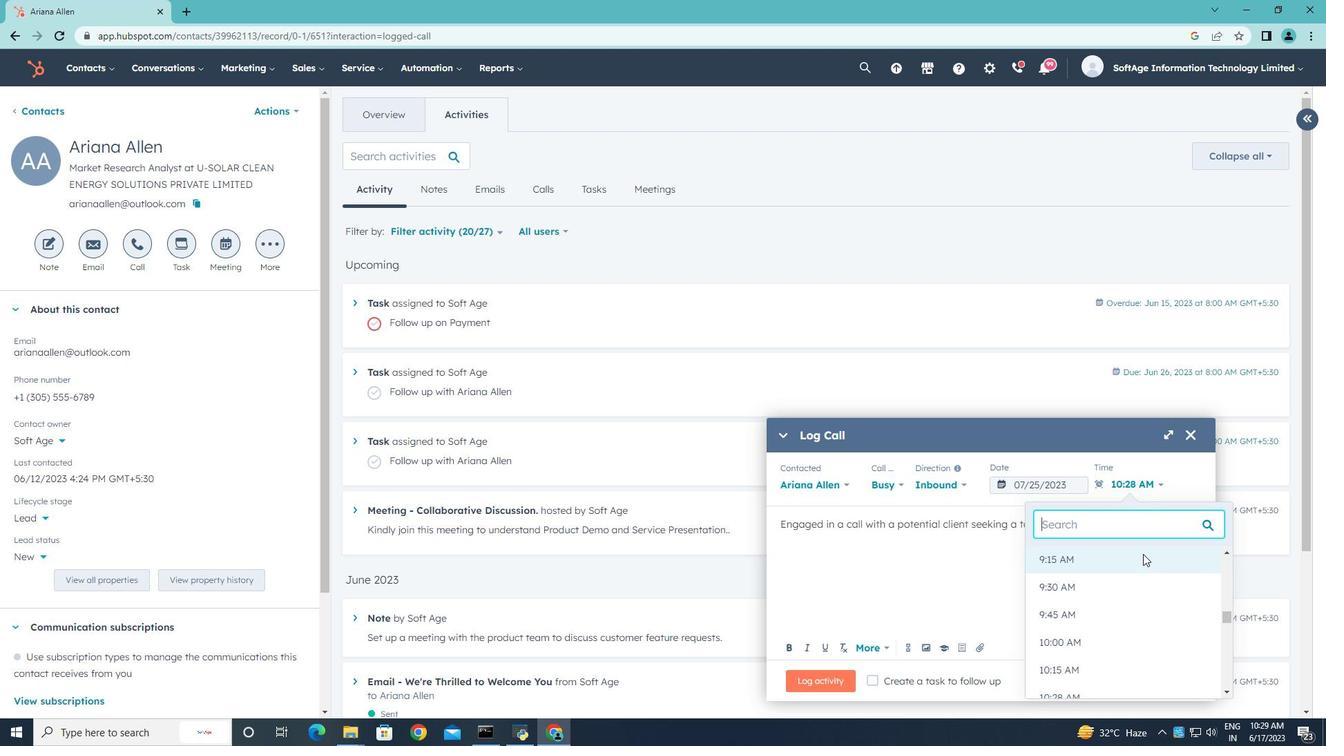
Action: Mouse scrolled (1143, 553) with delta (0, 0)
Screenshot: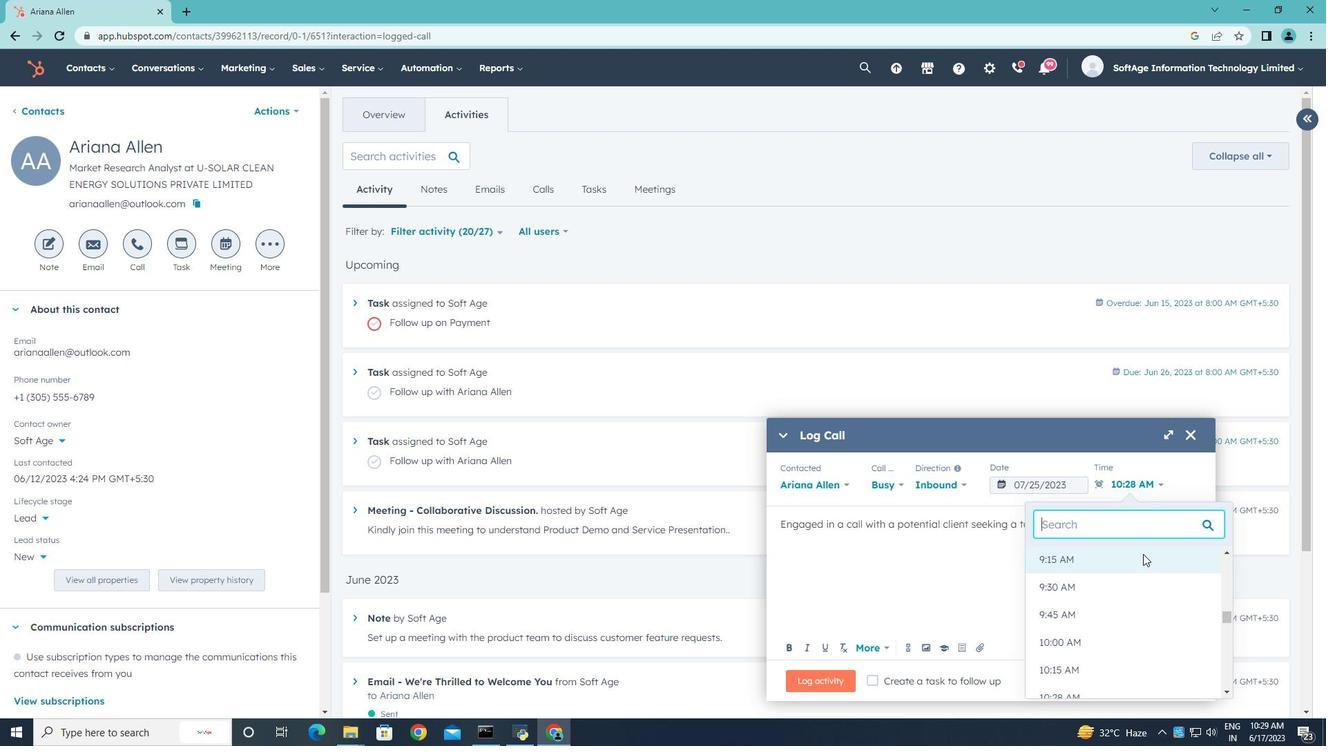 
Action: Mouse scrolled (1143, 553) with delta (0, 0)
Screenshot: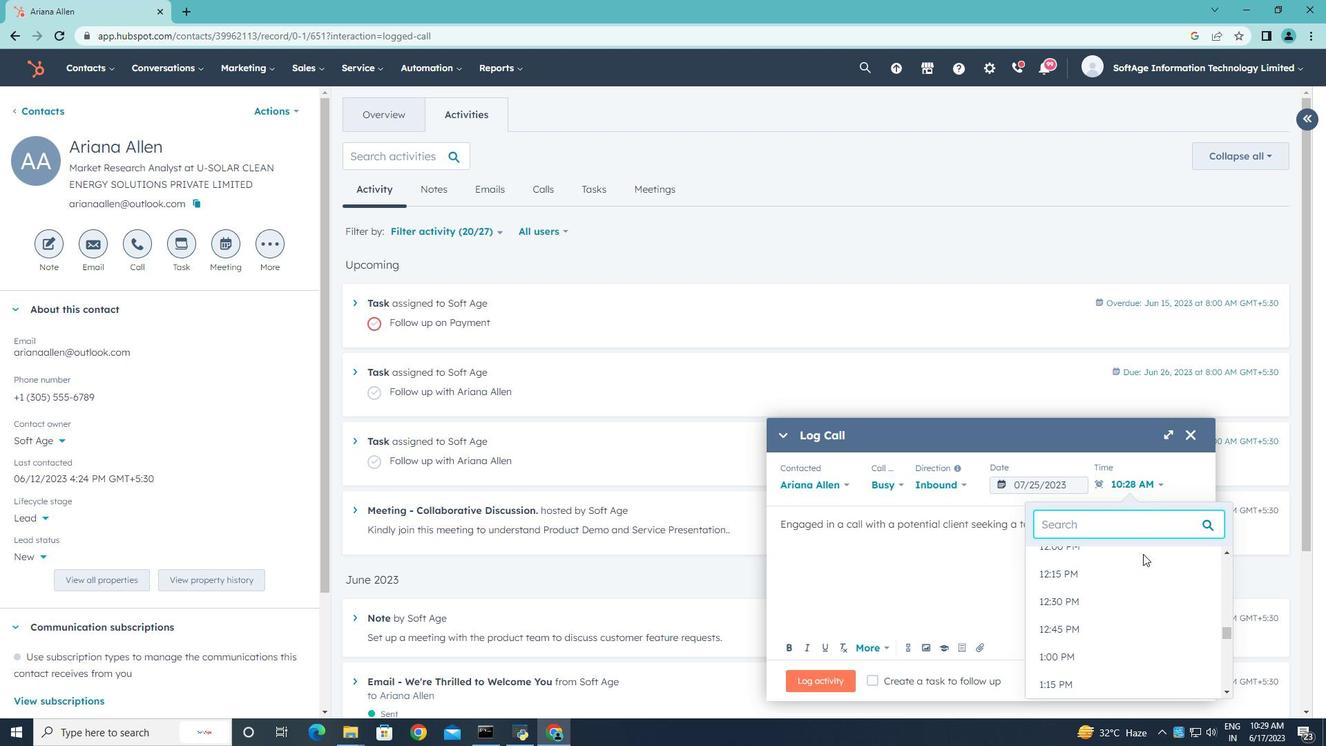
Action: Mouse scrolled (1143, 553) with delta (0, 0)
Screenshot: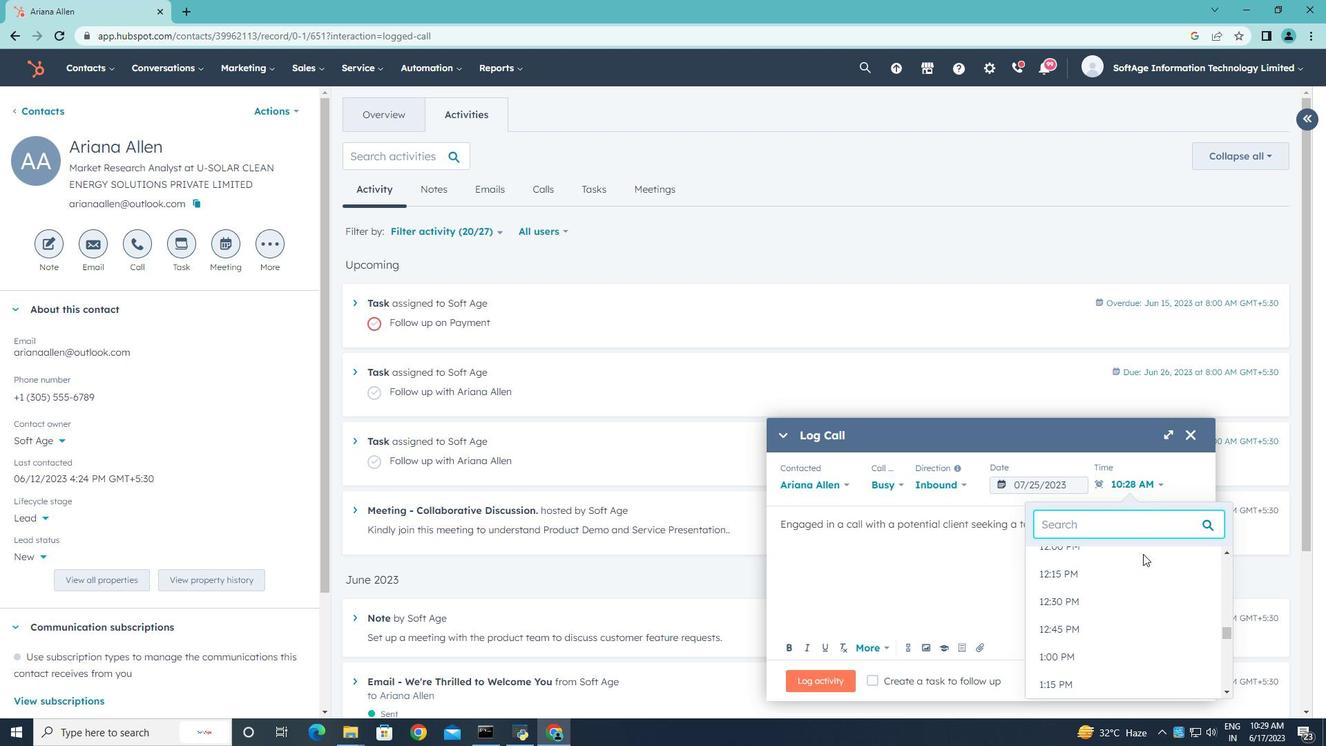 
Action: Mouse scrolled (1143, 553) with delta (0, 0)
Screenshot: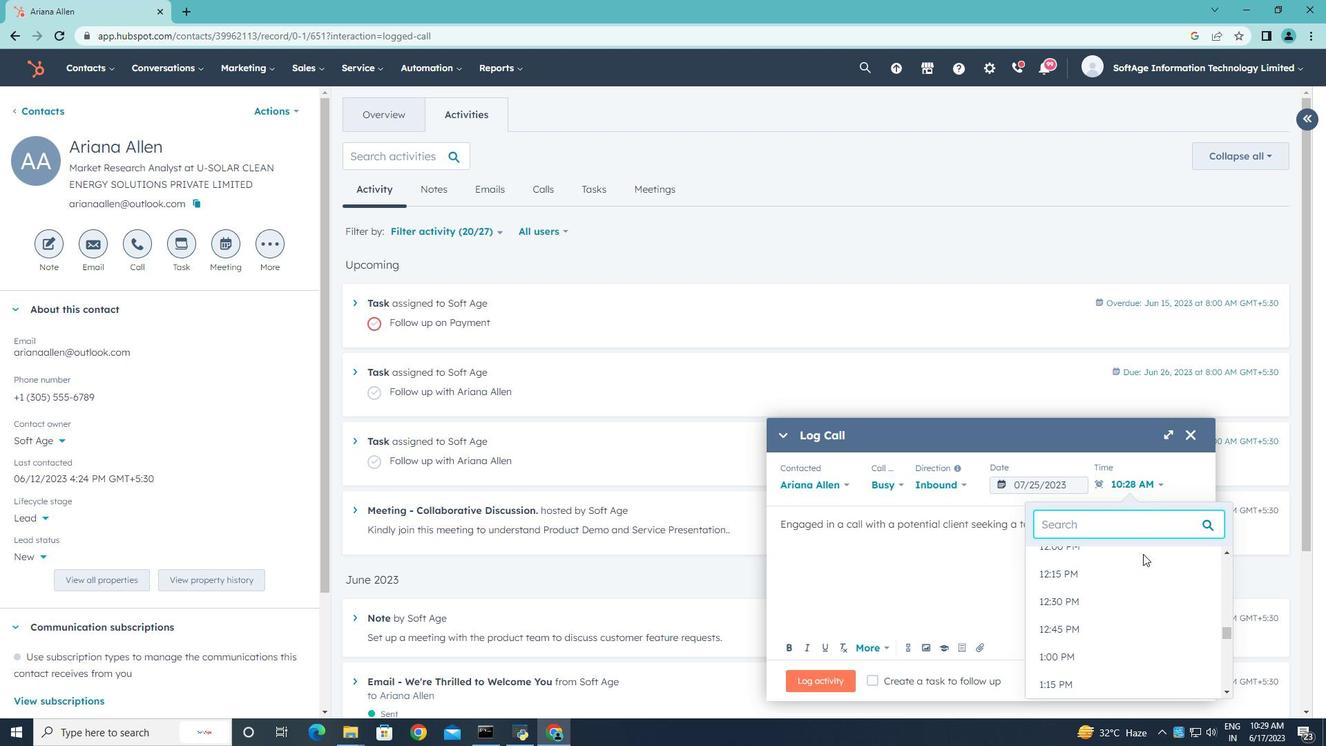 
Action: Mouse scrolled (1143, 553) with delta (0, 0)
Screenshot: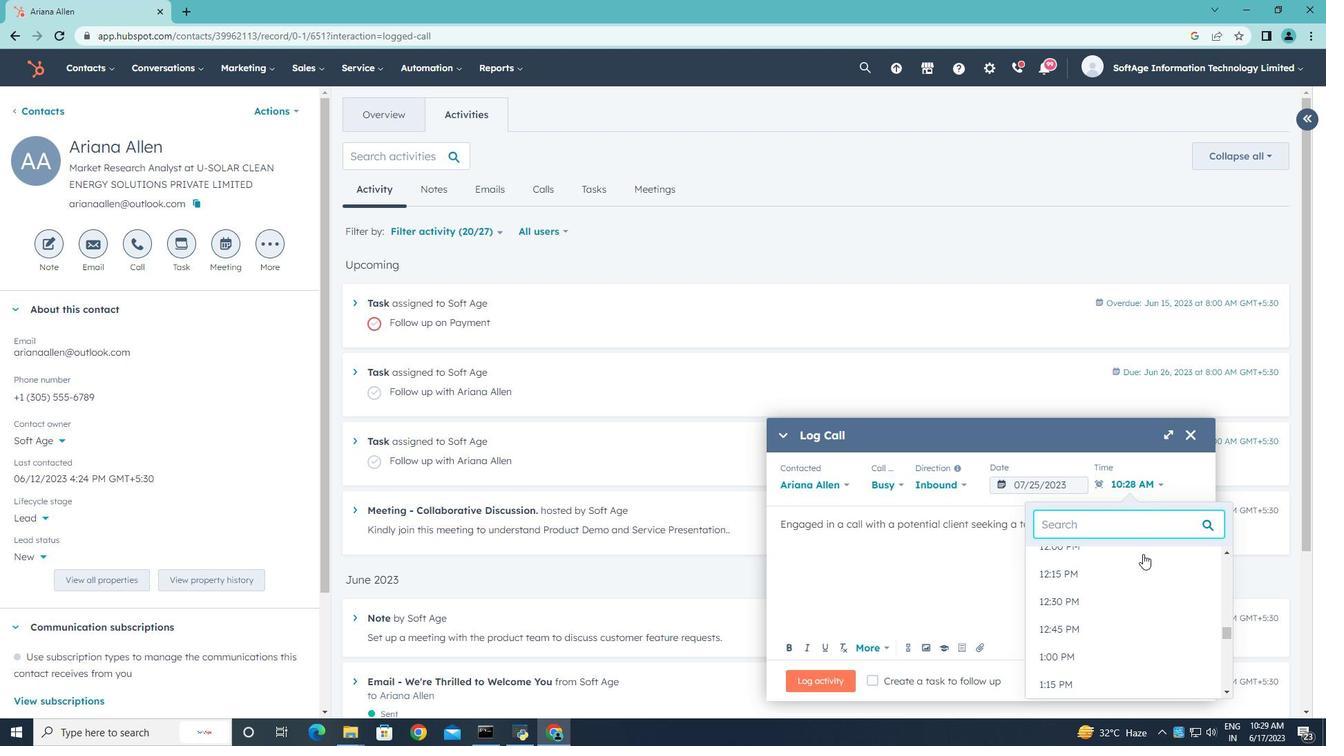 
Action: Mouse scrolled (1143, 553) with delta (0, 0)
Screenshot: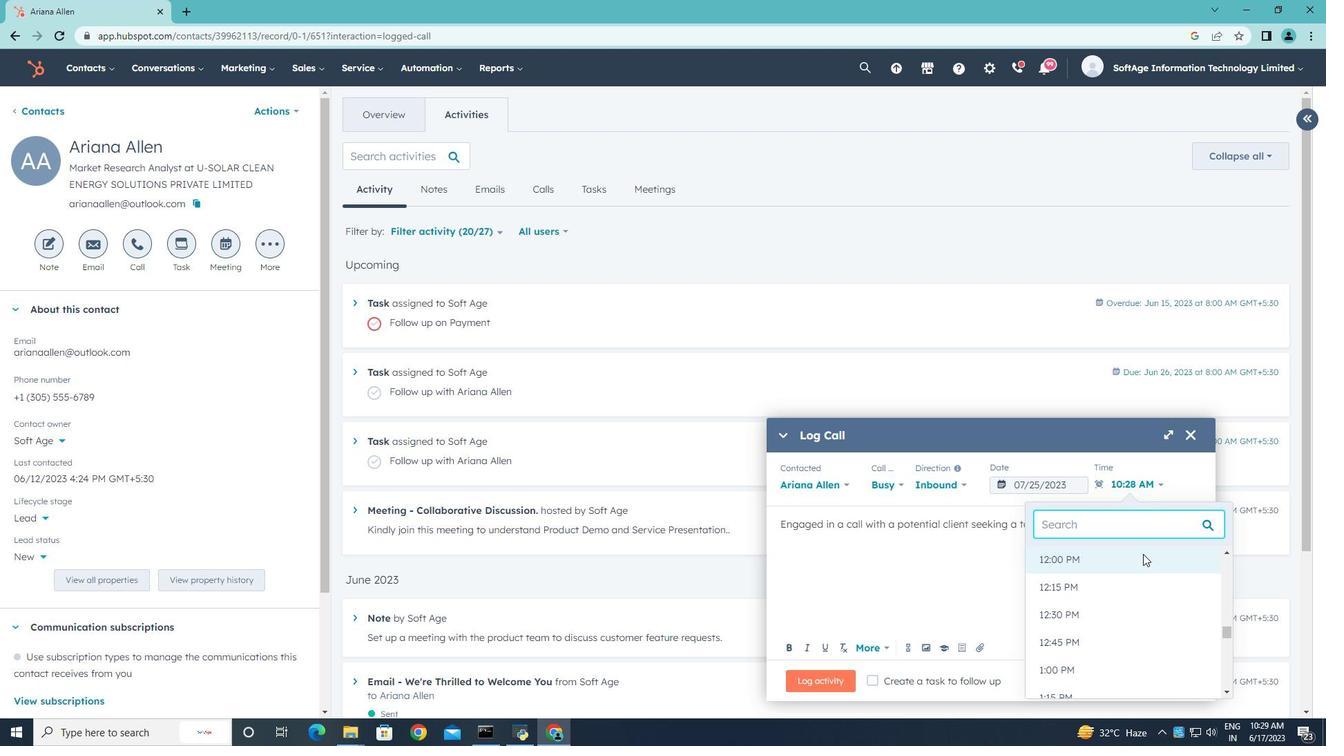 
Action: Mouse scrolled (1143, 553) with delta (0, 0)
Screenshot: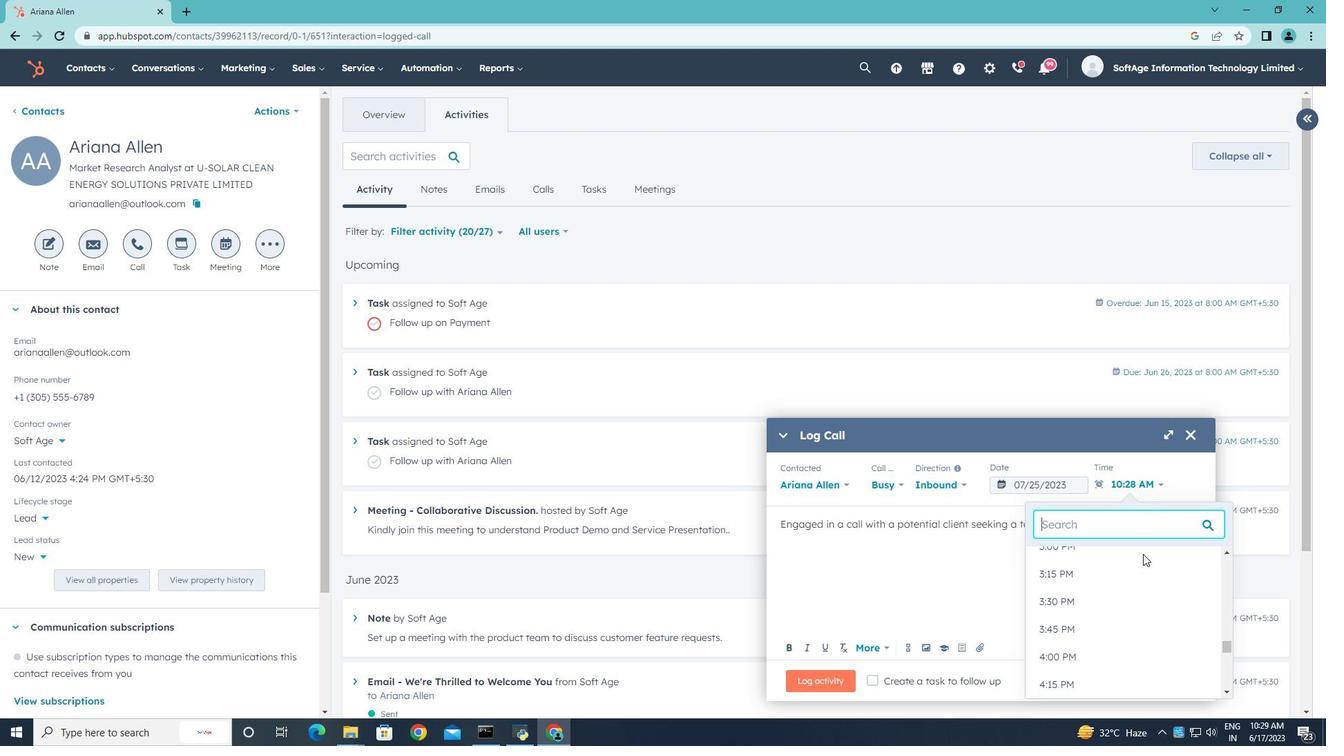 
Action: Mouse scrolled (1143, 553) with delta (0, 0)
Screenshot: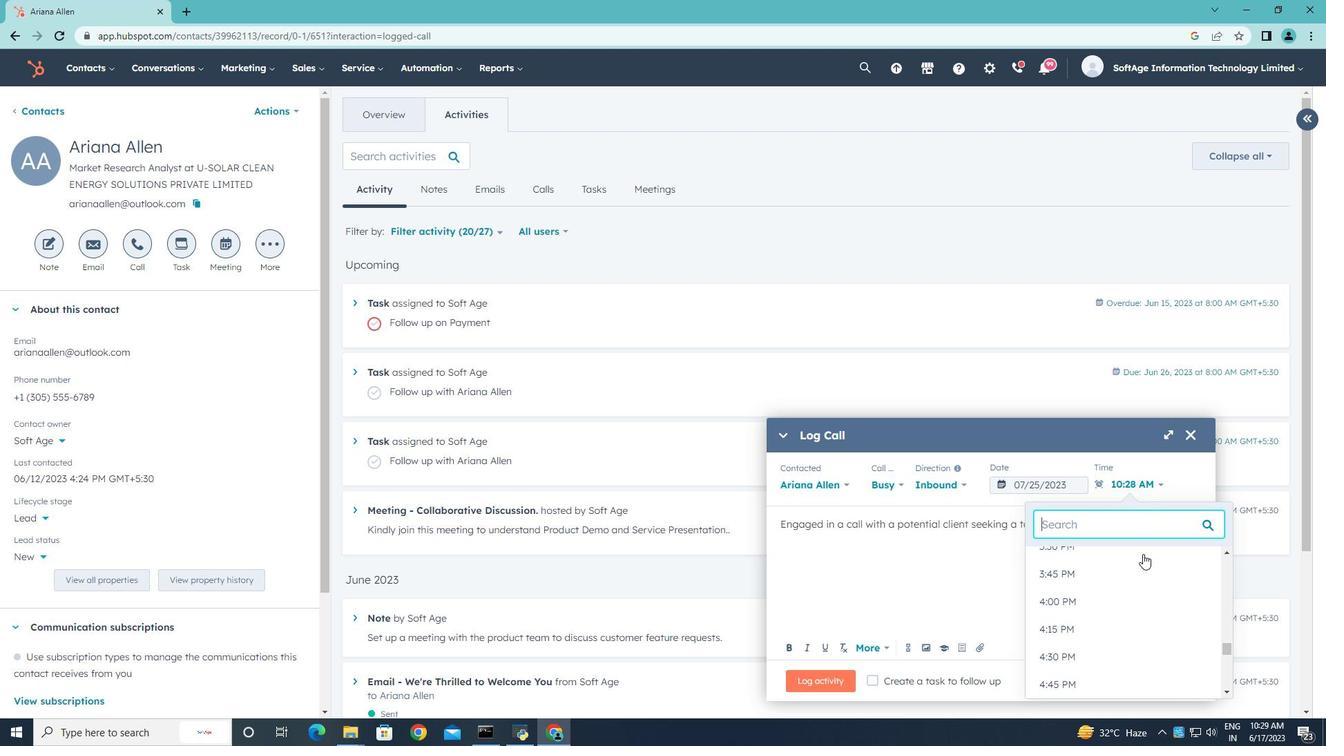 
Action: Mouse scrolled (1143, 553) with delta (0, 0)
Screenshot: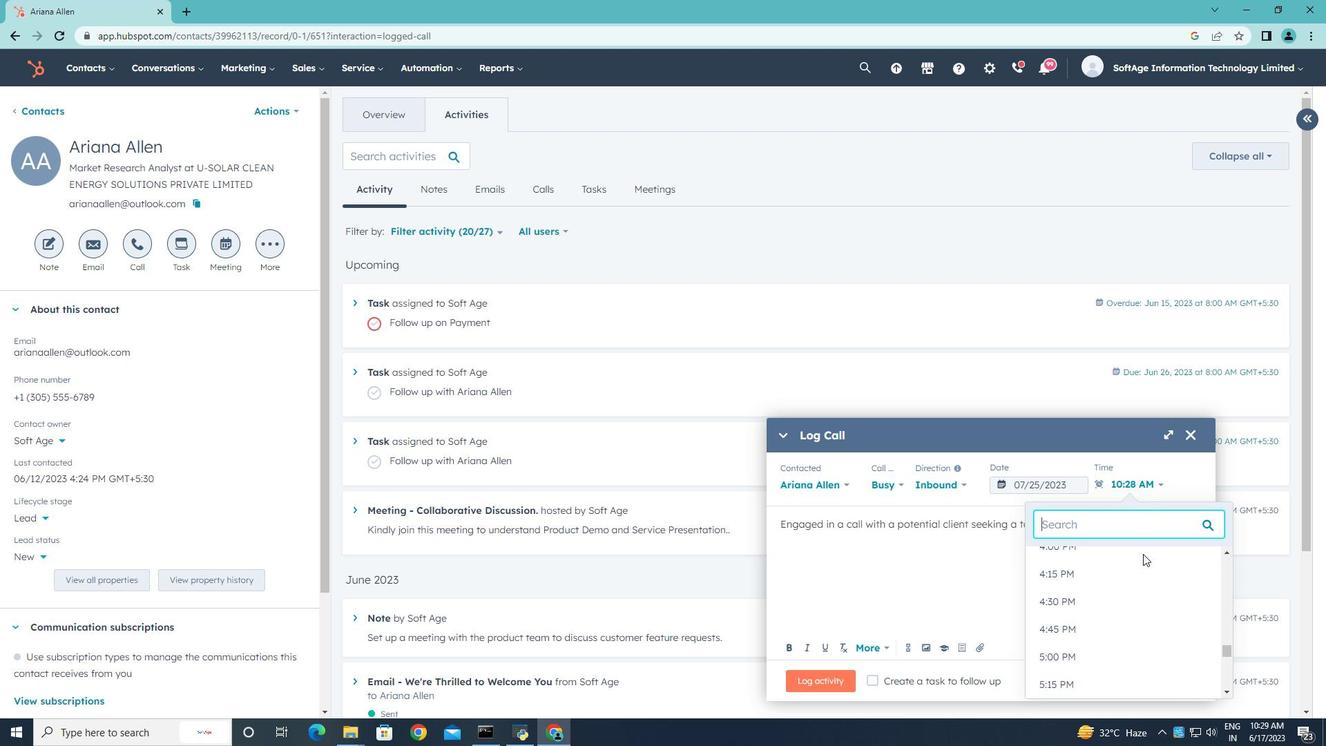 
Action: Mouse scrolled (1143, 553) with delta (0, 0)
Screenshot: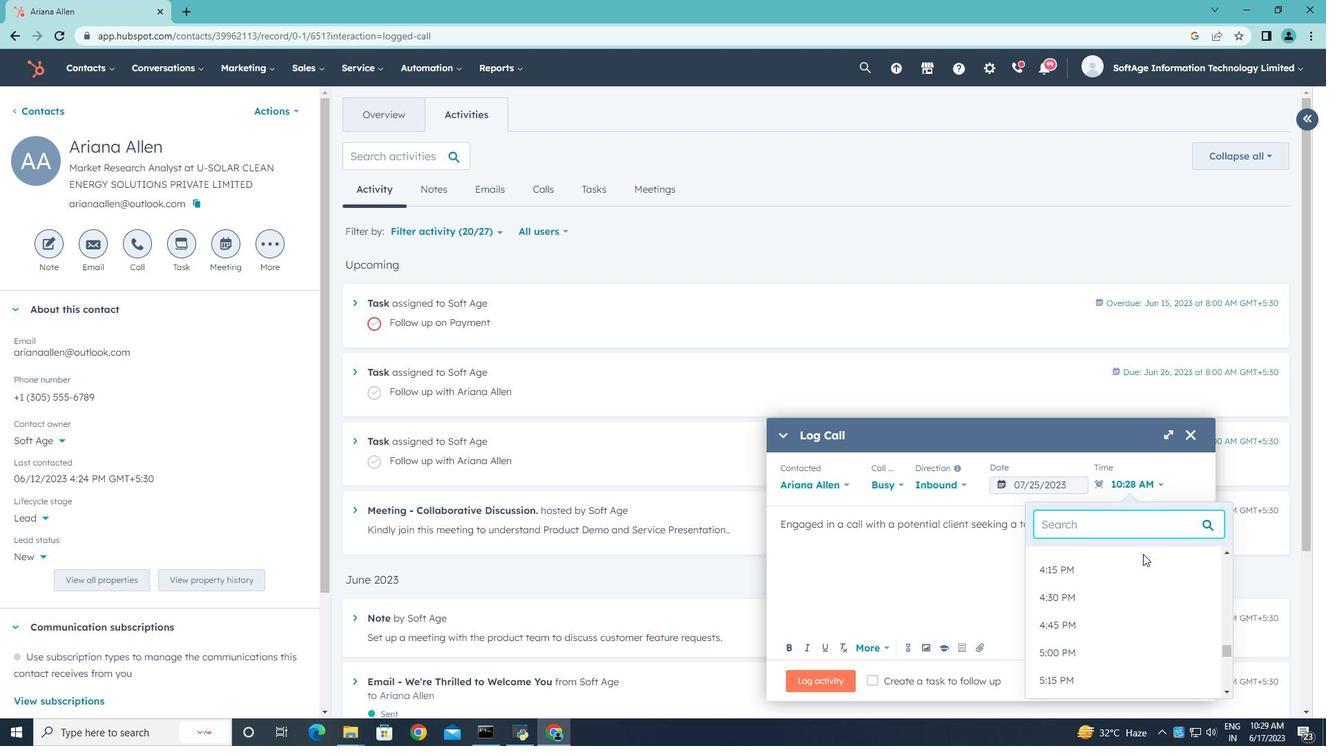 
Action: Mouse scrolled (1143, 554) with delta (0, 0)
Screenshot: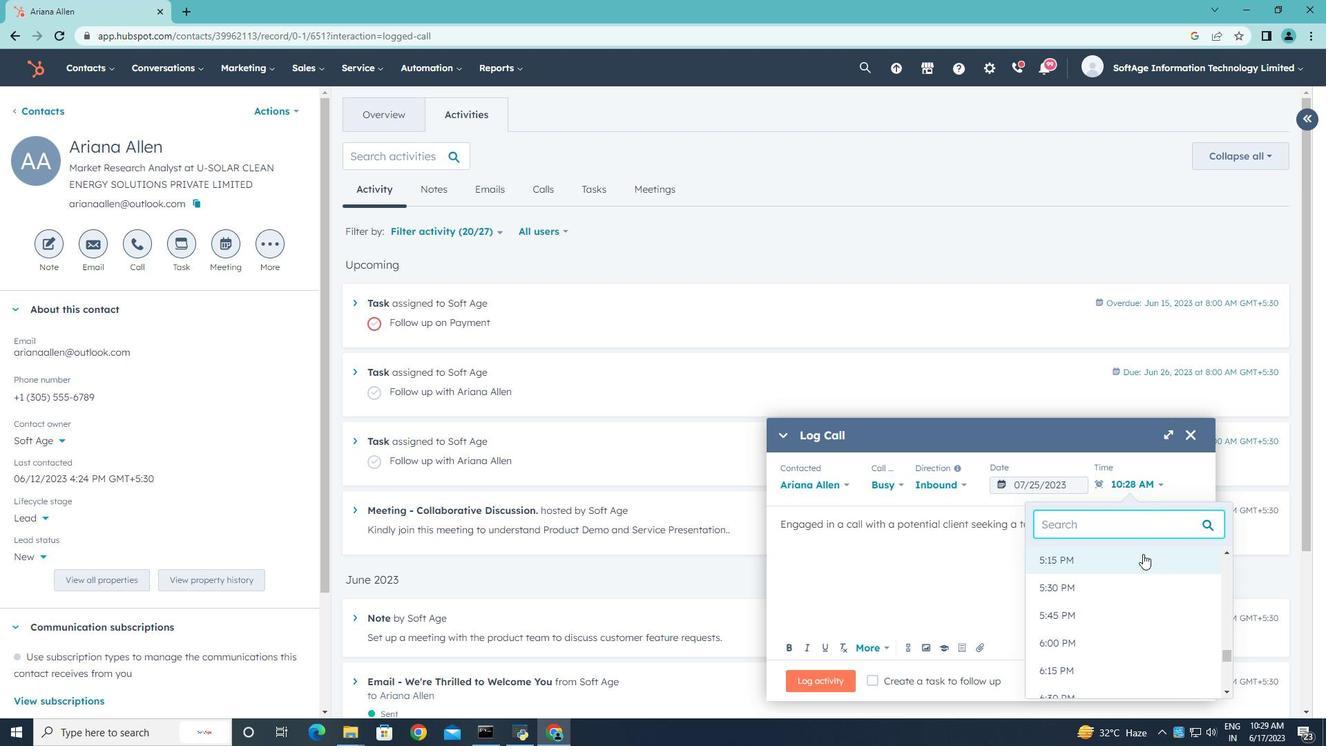 
Action: Mouse moved to (1099, 596)
Screenshot: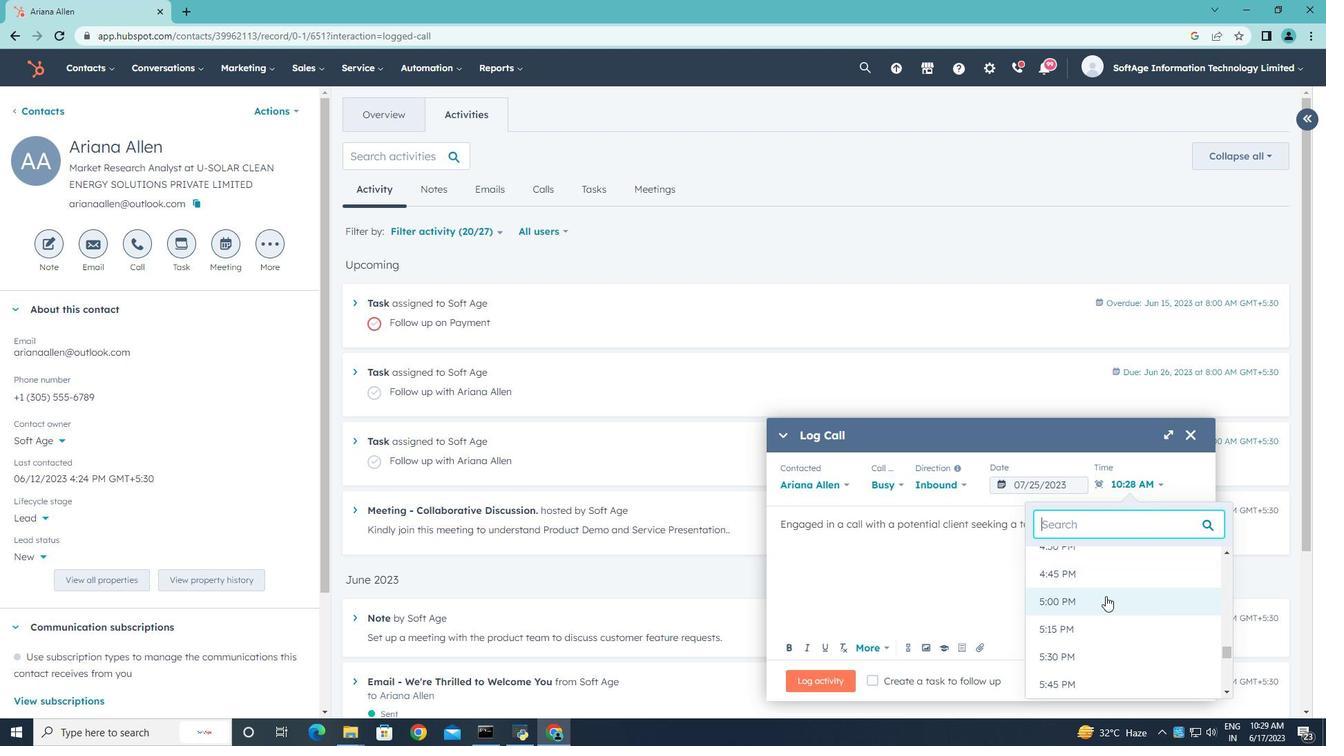 
Action: Mouse pressed left at (1099, 596)
Screenshot: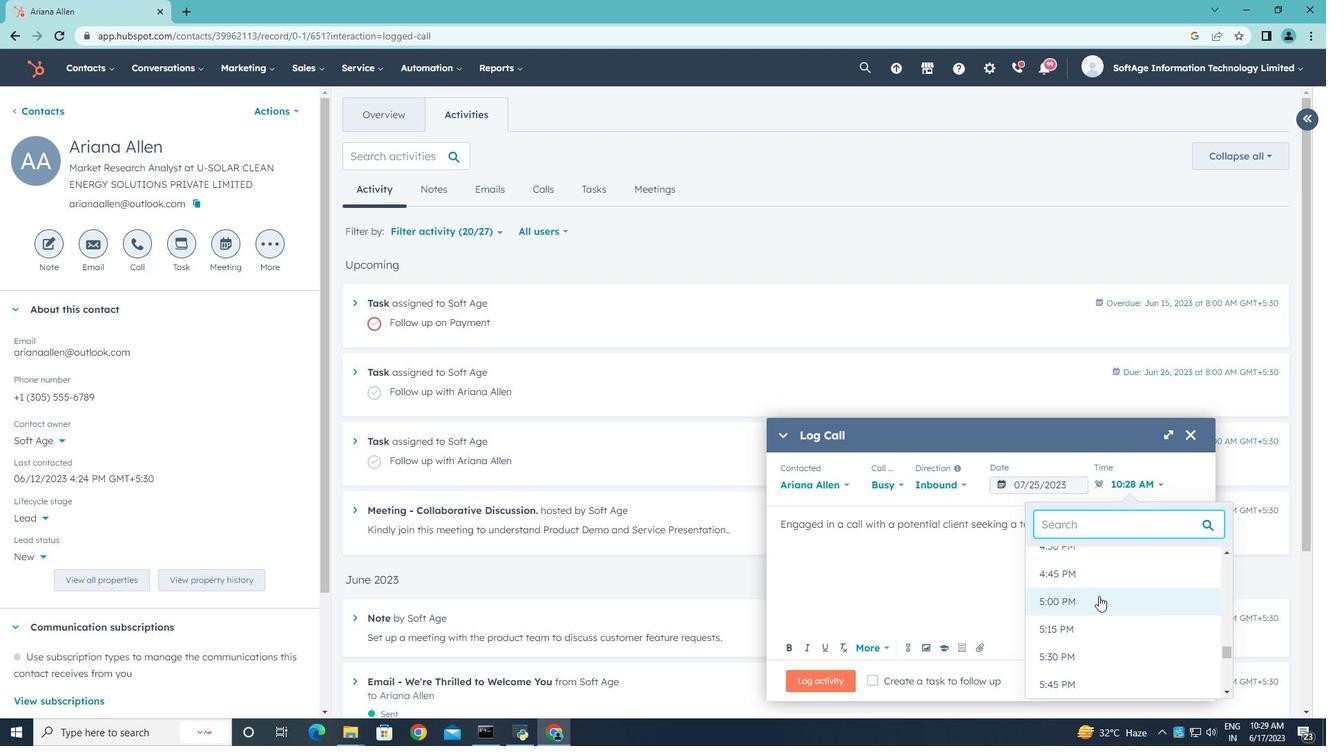 
Action: Mouse moved to (837, 681)
Screenshot: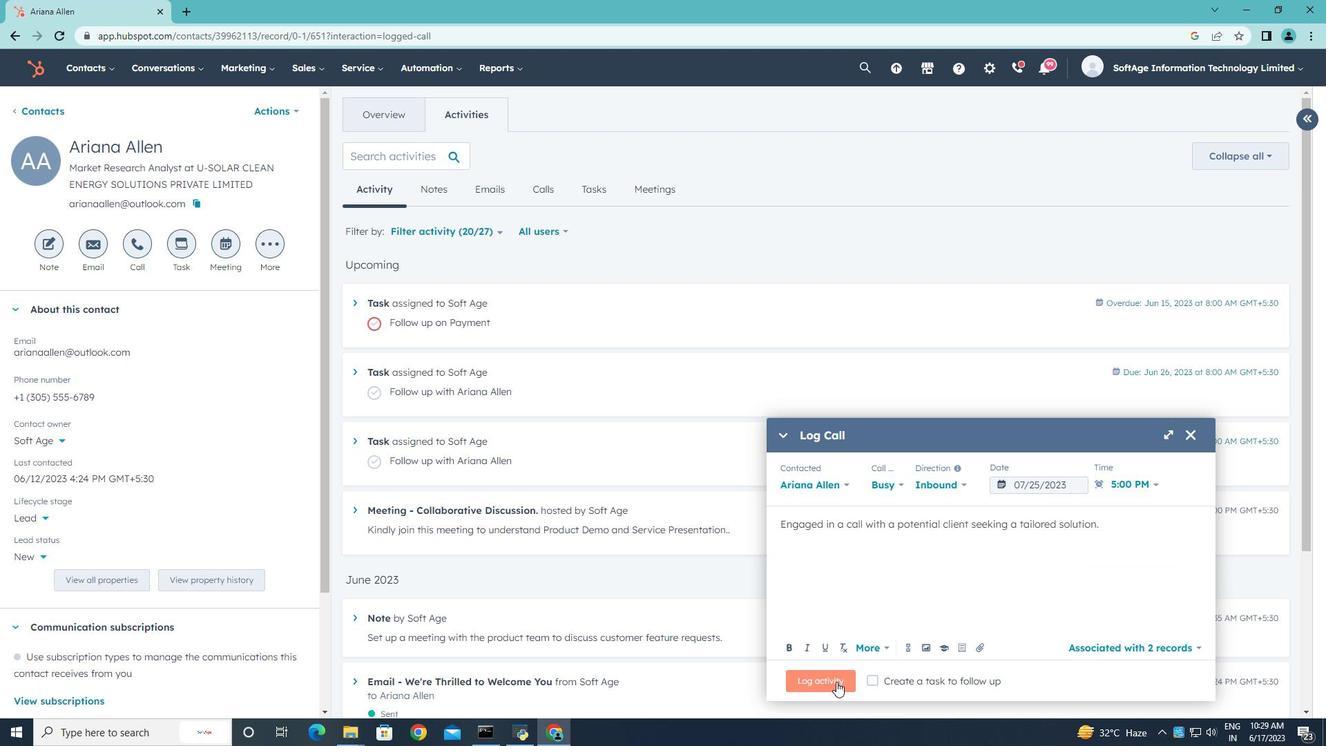 
Action: Mouse pressed left at (837, 681)
Screenshot: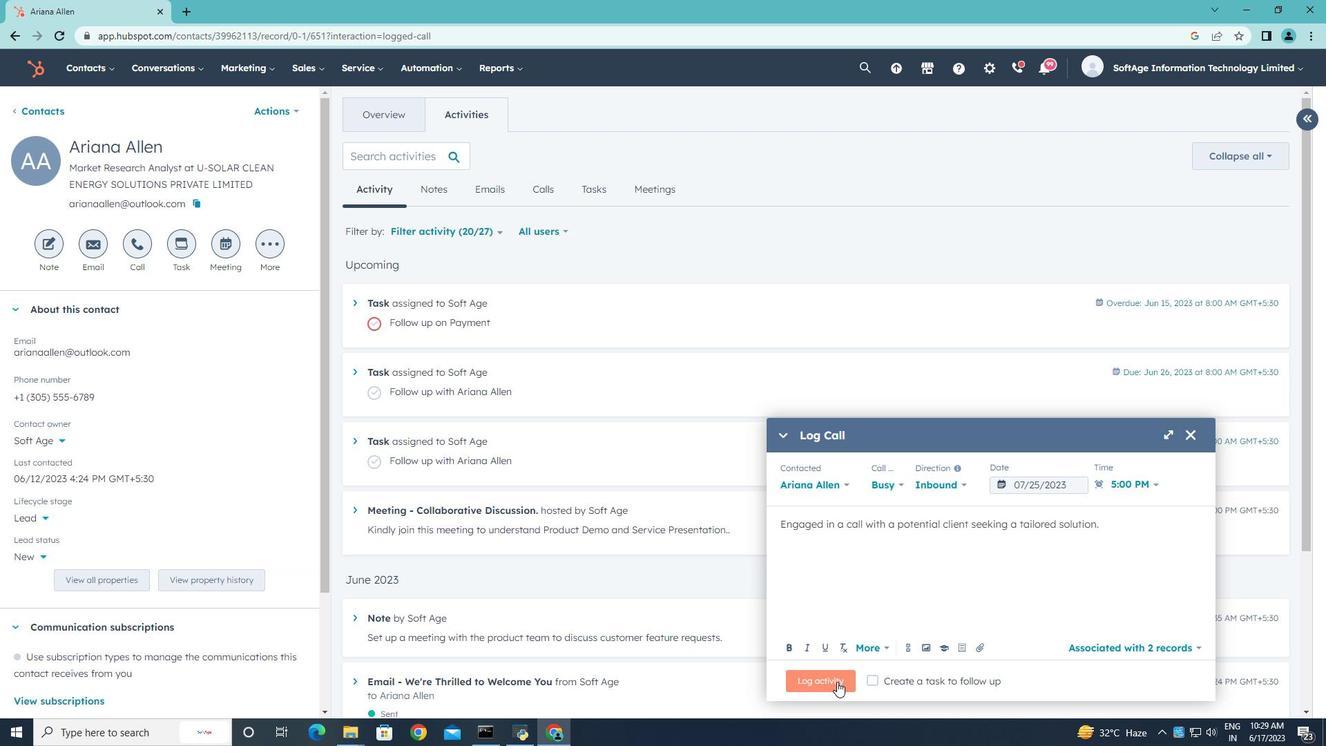 
